 Task: Search one way flight ticket for 4 adults, 2 children, 2 infants in seat and 1 infant on lap in premium economy from San Jose: Norman Y. Mineta San Jose International Airport to Rockford: Chicago Rockford International Airport(was Northwest Chicagoland Regional Airport At Rockford) on 5-1-2023. Choice of flights is Westjet. Number of bags: 2 carry on bags. Outbound departure time preference is 4:00.
Action: Mouse moved to (262, 187)
Screenshot: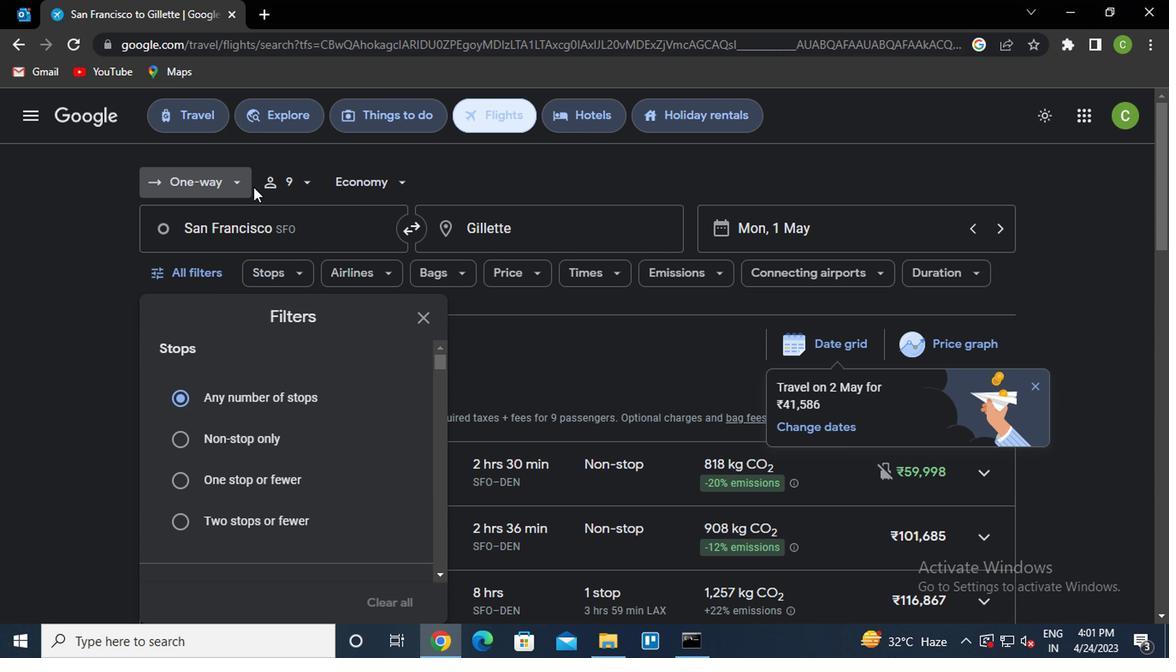 
Action: Mouse pressed left at (262, 187)
Screenshot: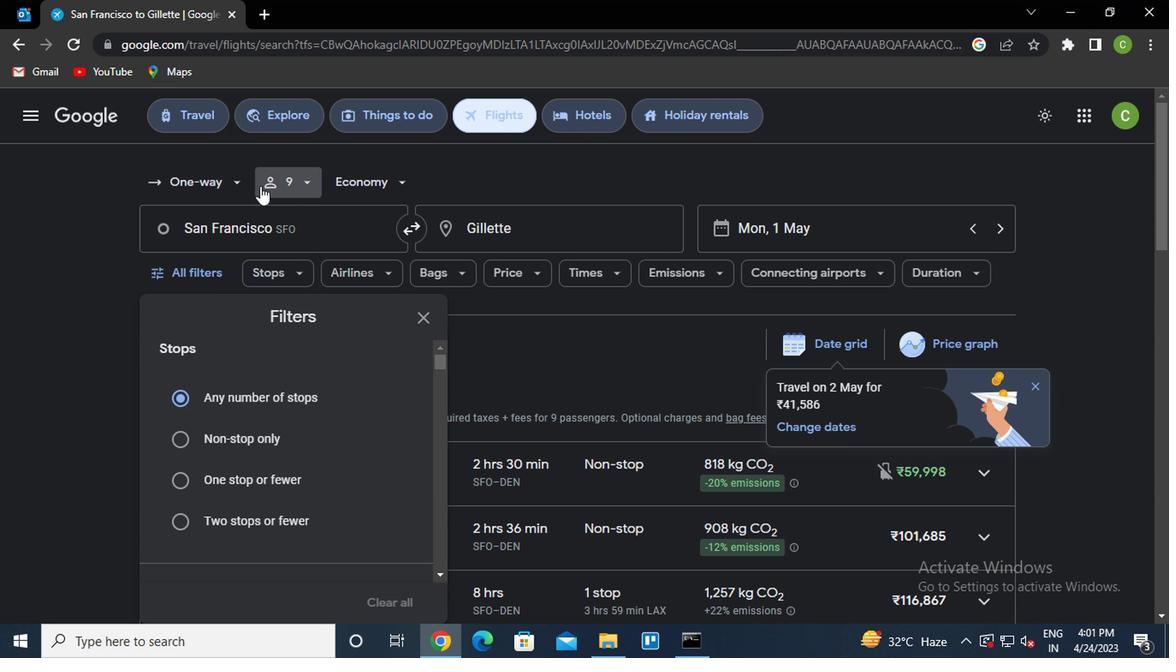 
Action: Mouse moved to (377, 230)
Screenshot: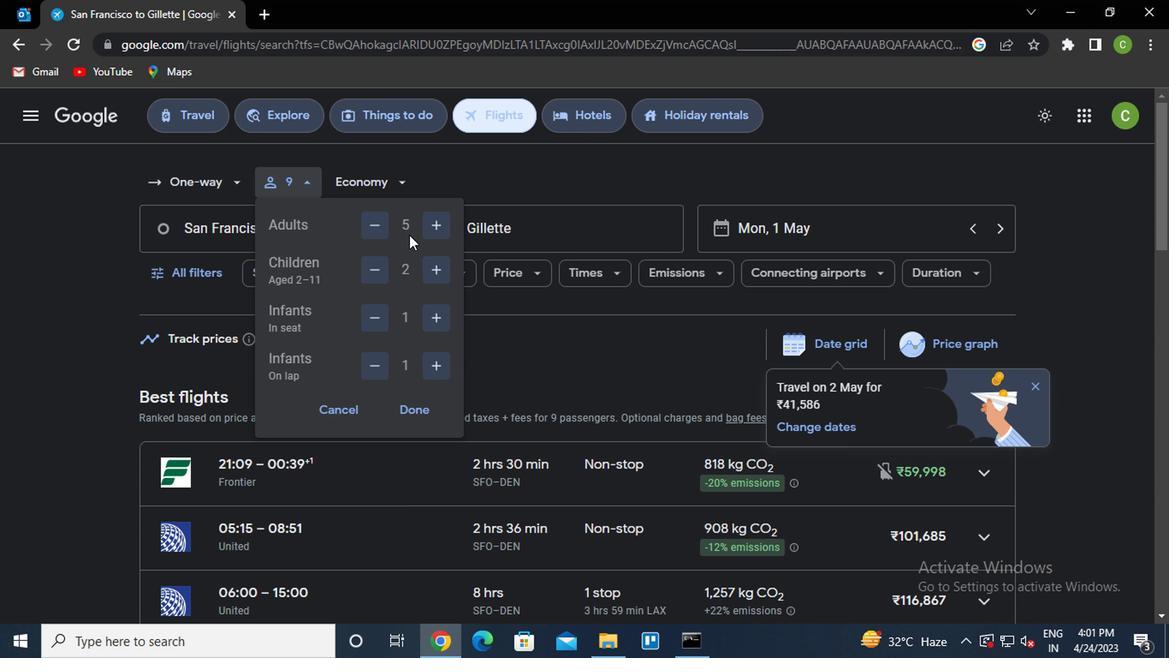 
Action: Mouse pressed left at (377, 230)
Screenshot: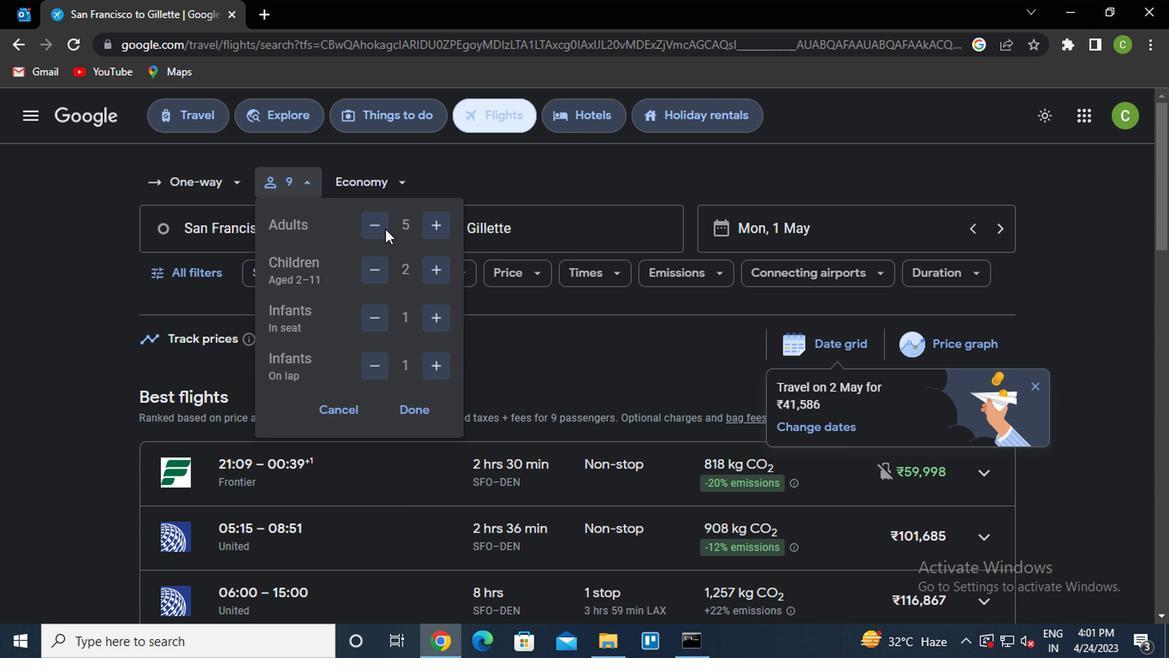 
Action: Mouse moved to (419, 315)
Screenshot: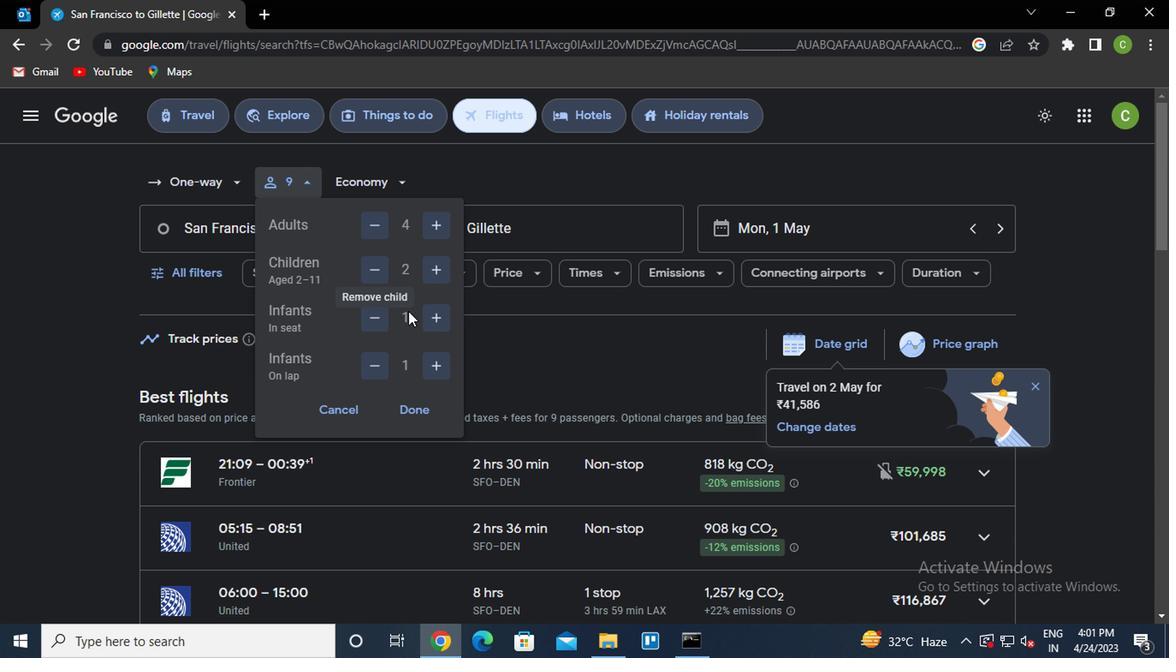
Action: Mouse pressed left at (419, 315)
Screenshot: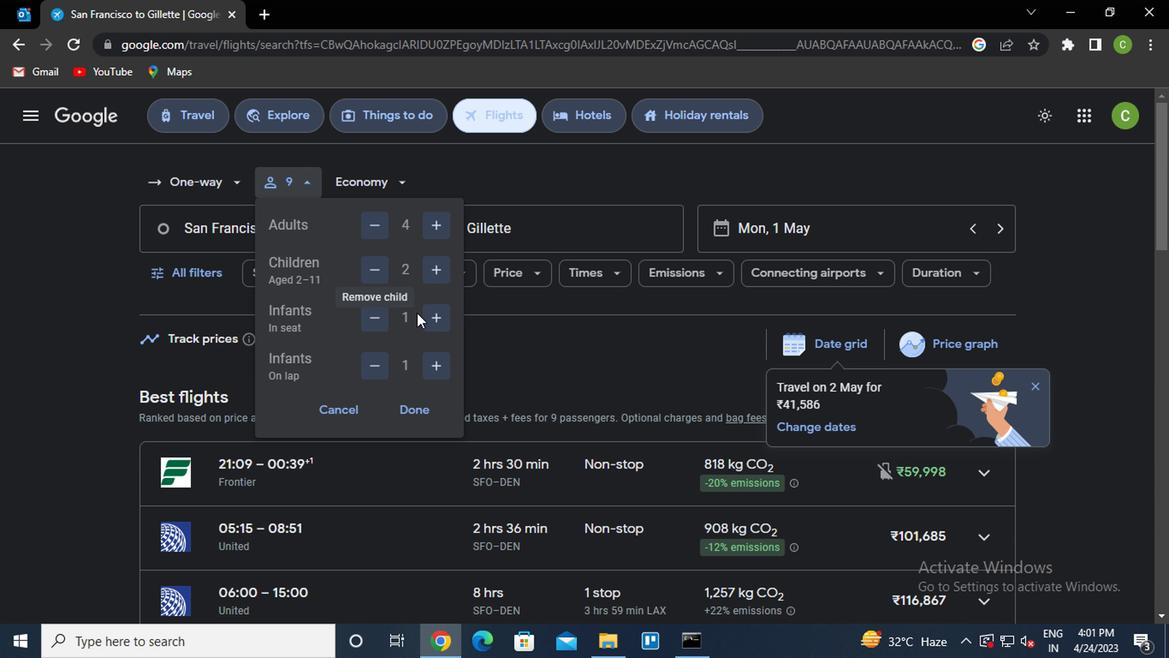 
Action: Mouse moved to (406, 414)
Screenshot: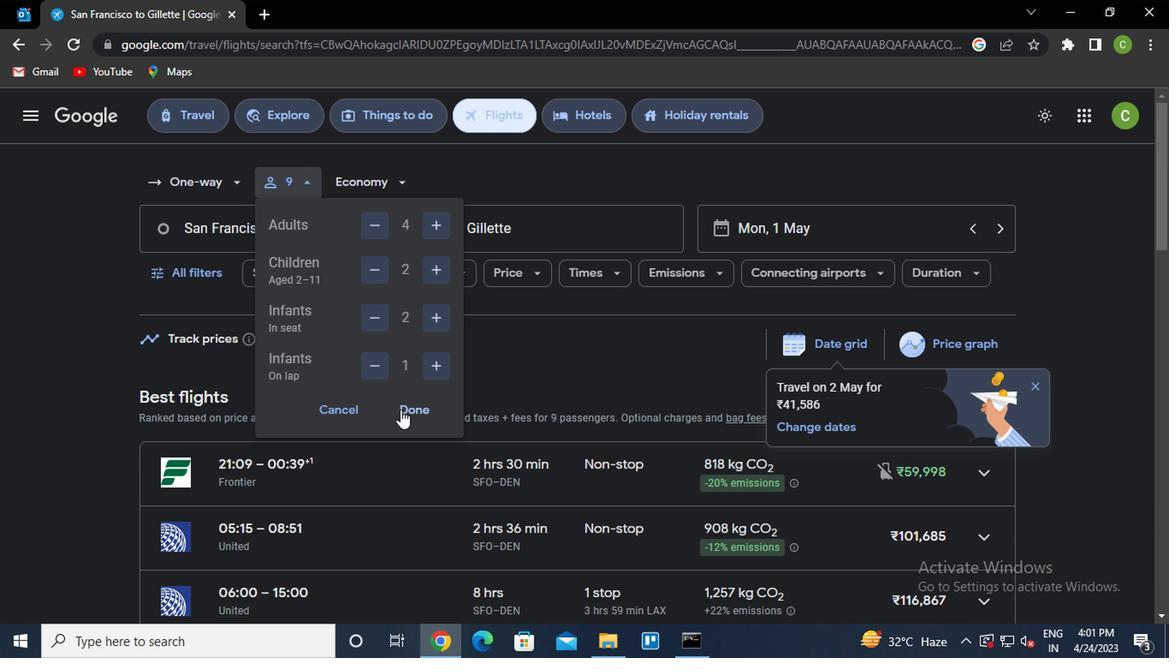 
Action: Mouse pressed left at (406, 414)
Screenshot: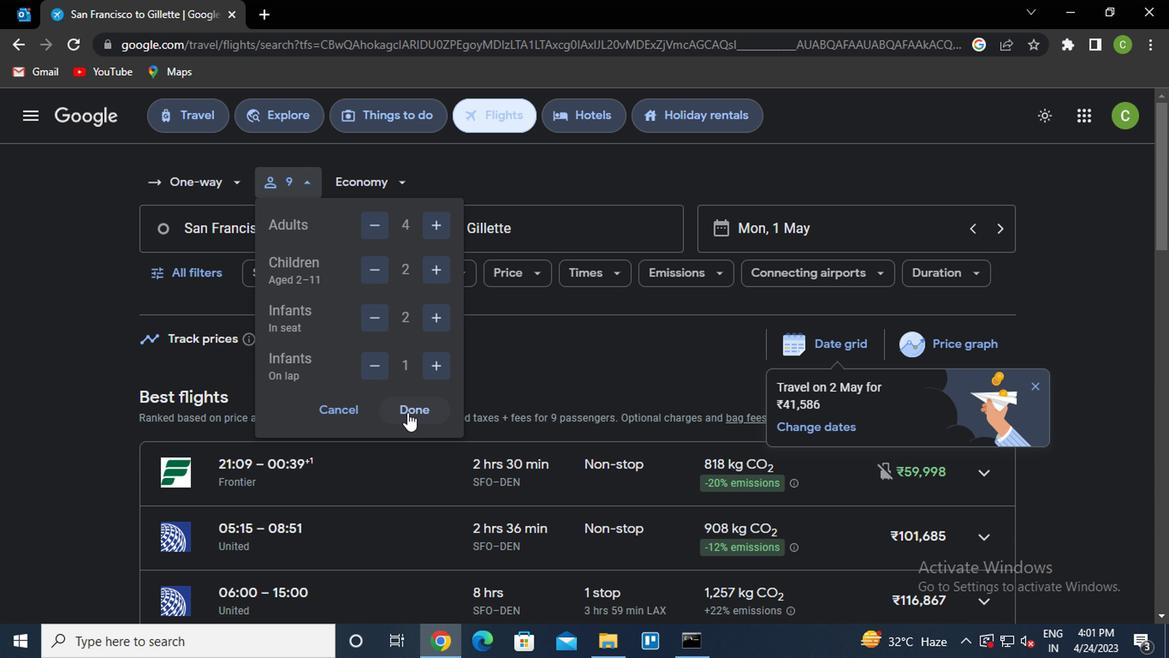 
Action: Mouse moved to (364, 174)
Screenshot: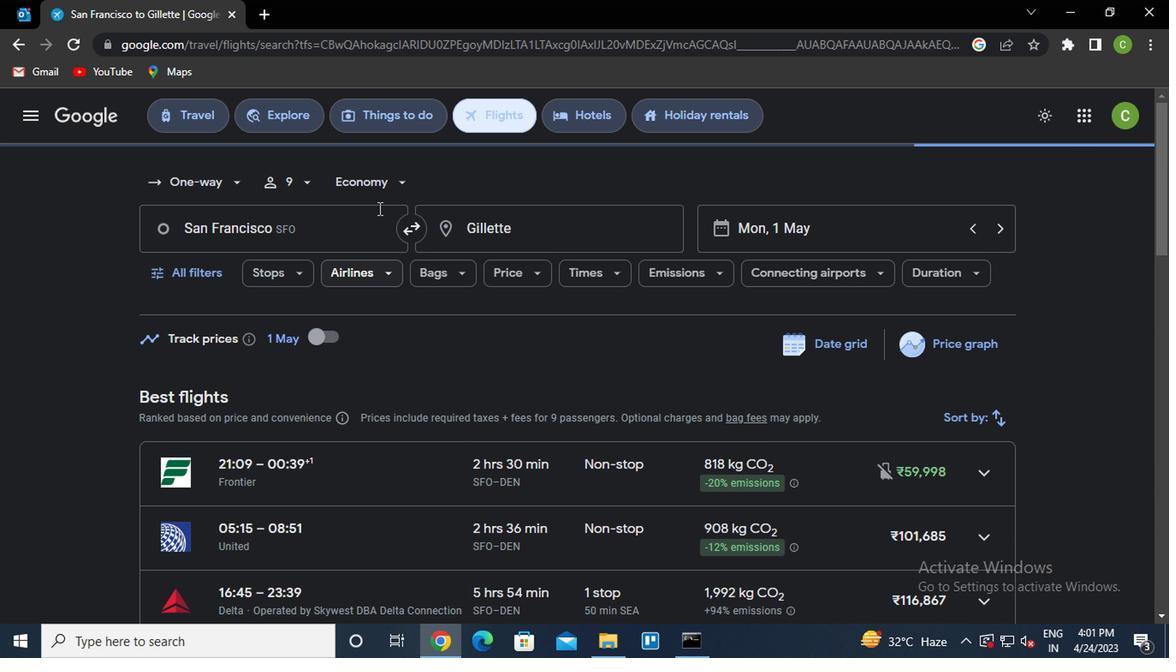 
Action: Mouse pressed left at (364, 174)
Screenshot: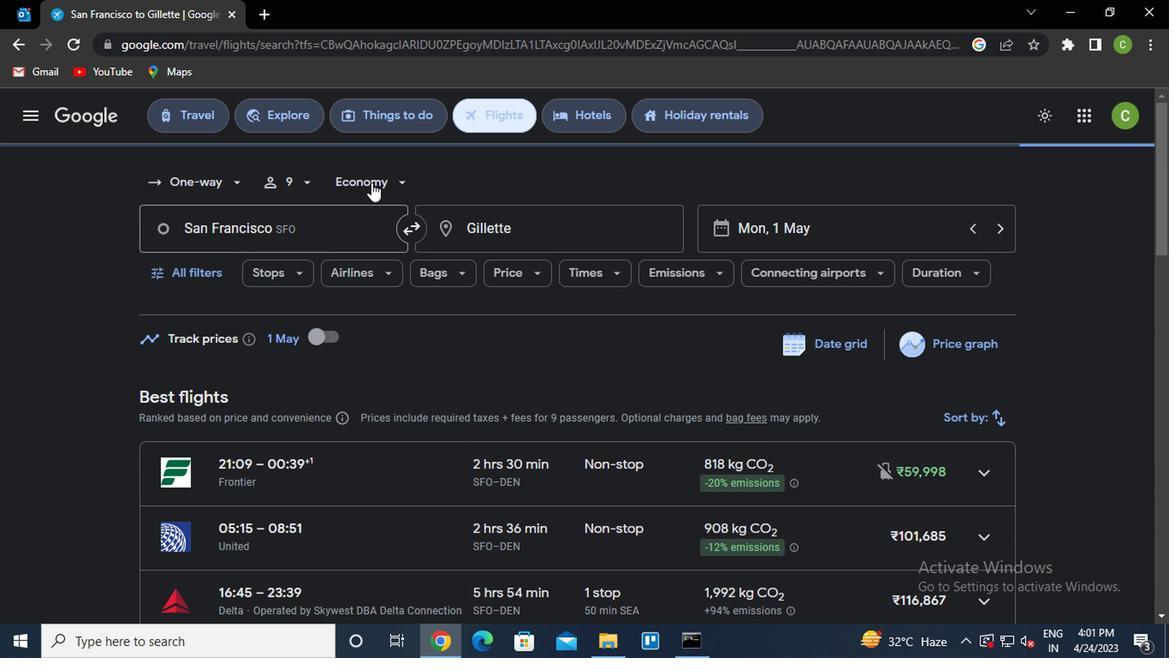 
Action: Mouse moved to (385, 250)
Screenshot: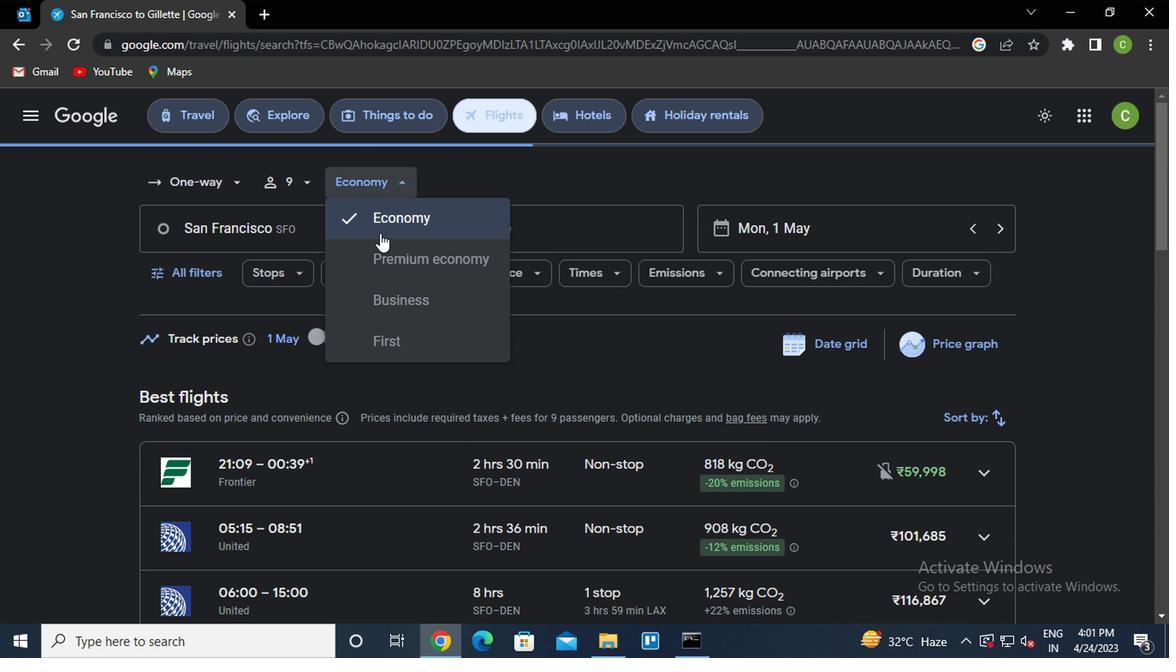 
Action: Mouse pressed left at (385, 250)
Screenshot: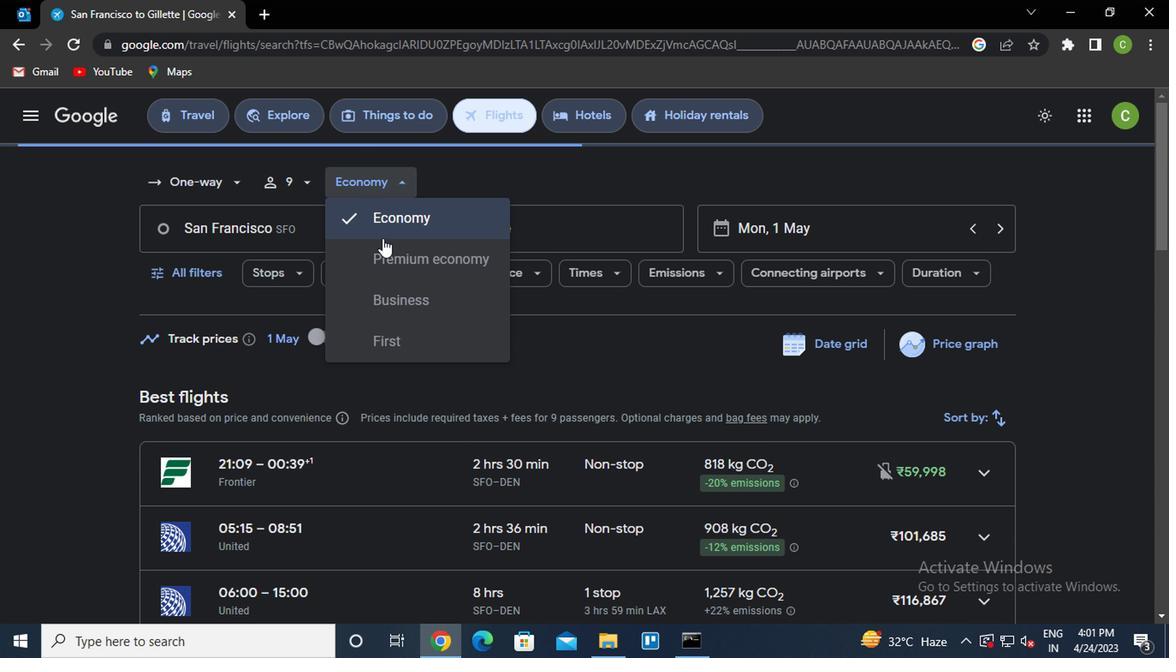 
Action: Mouse moved to (279, 233)
Screenshot: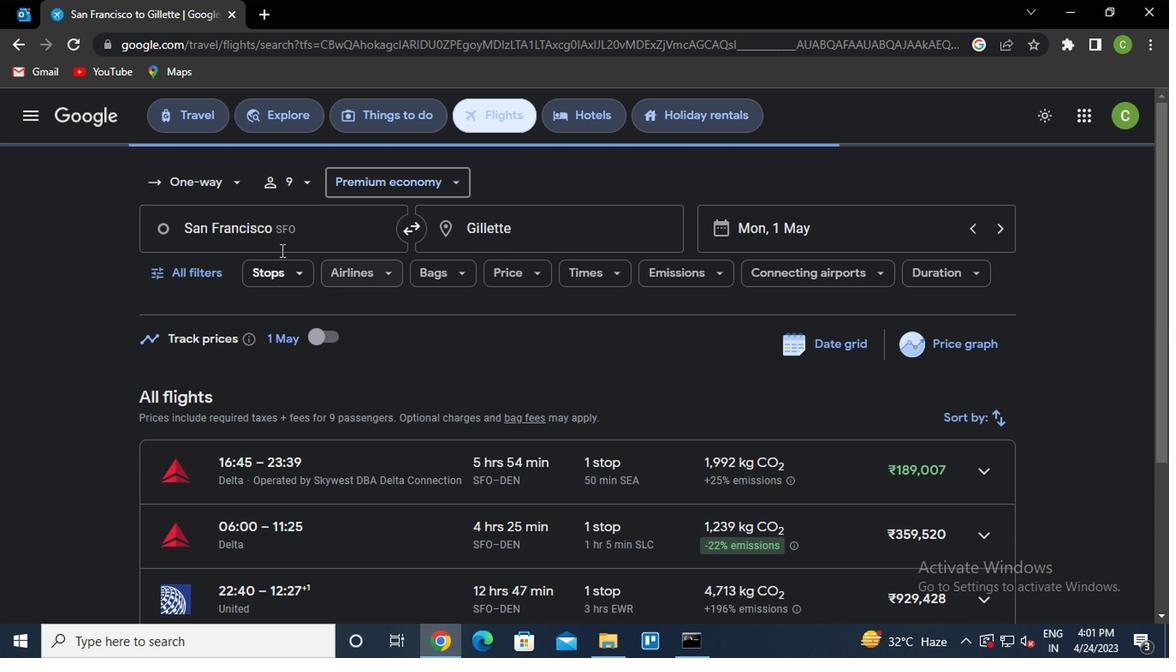 
Action: Mouse pressed left at (279, 233)
Screenshot: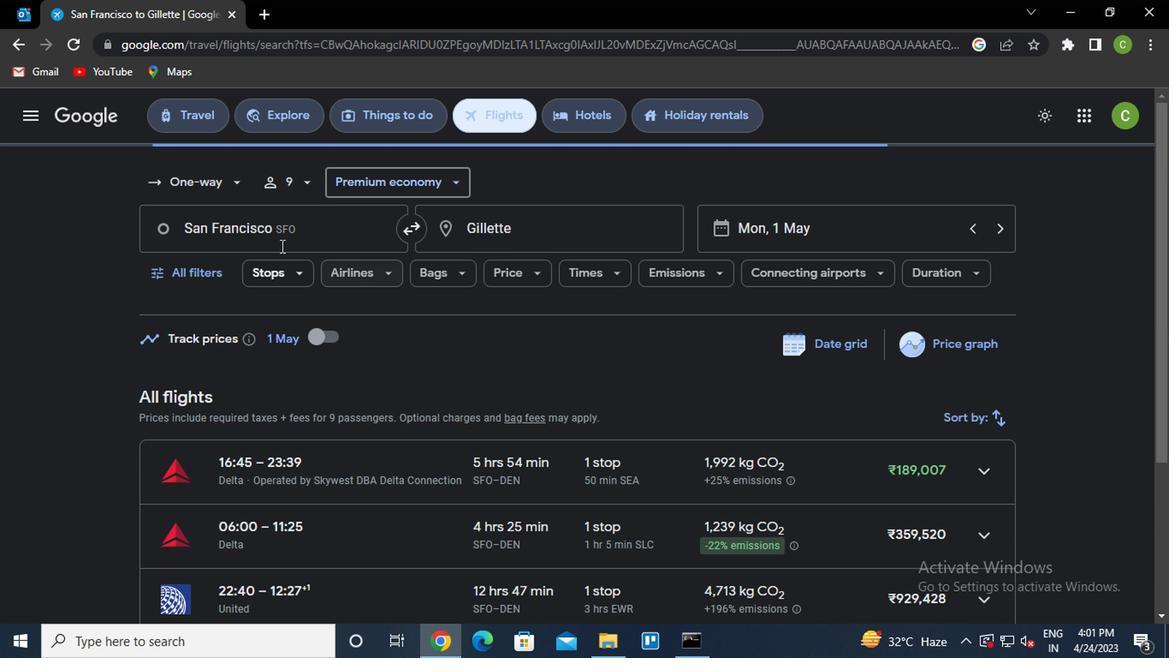 
Action: Key pressed s<Key.caps_lock>an<Key.space><Key.caps_lock>j<Key.caps_lock>ose
Screenshot: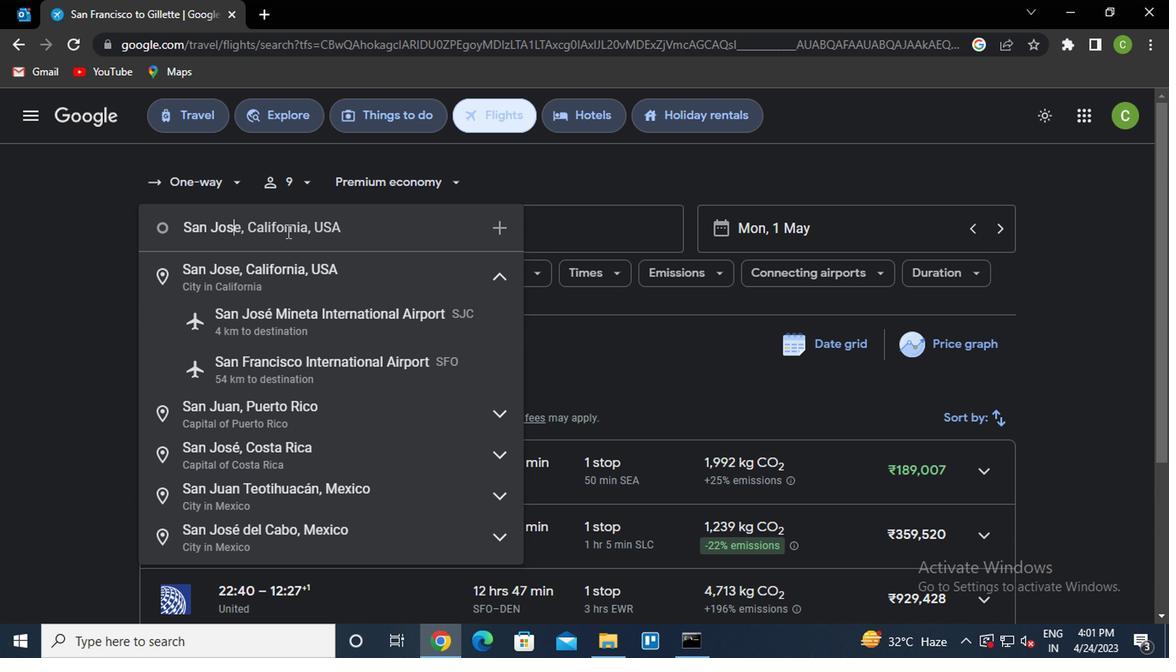 
Action: Mouse moved to (329, 286)
Screenshot: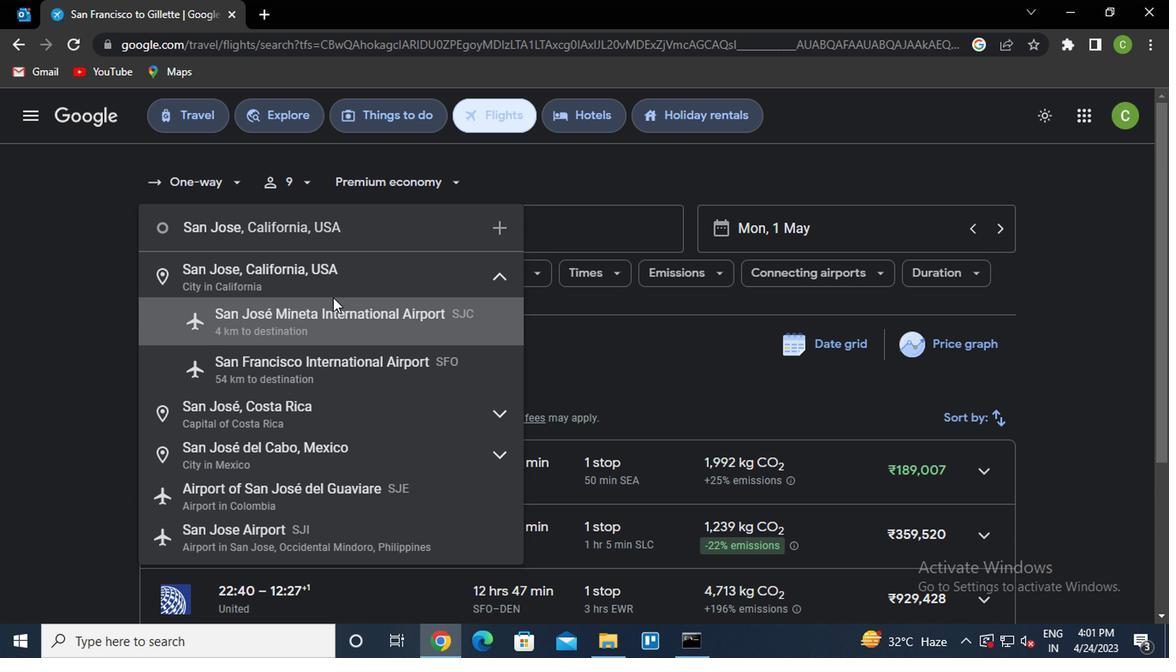 
Action: Mouse pressed left at (329, 286)
Screenshot: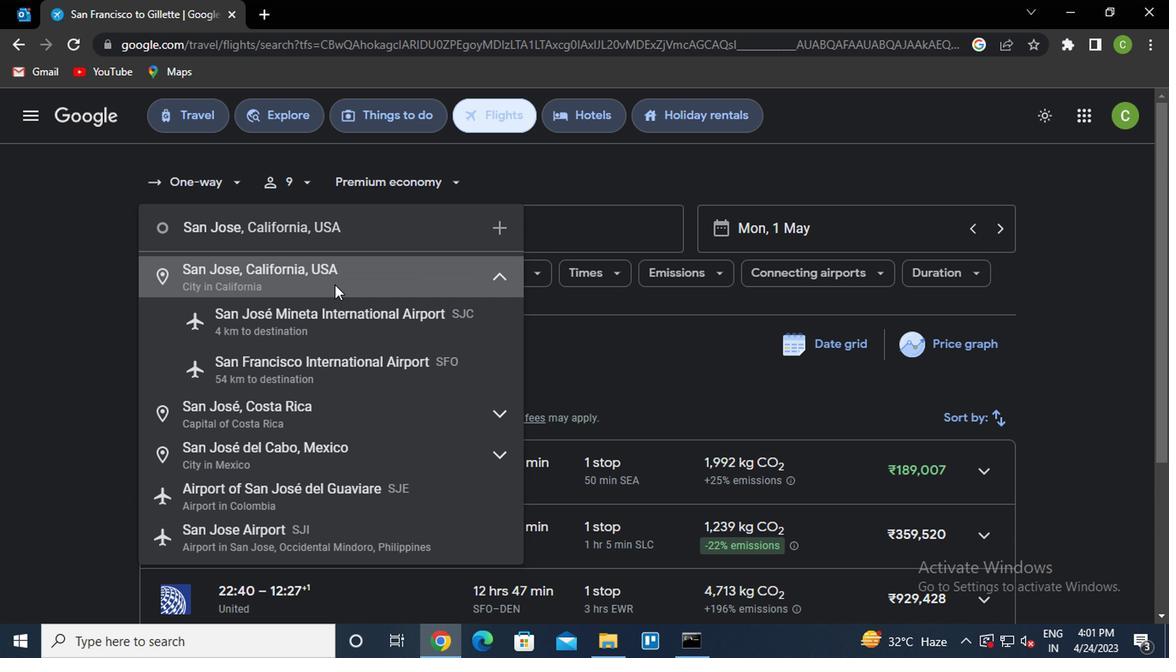 
Action: Mouse moved to (570, 233)
Screenshot: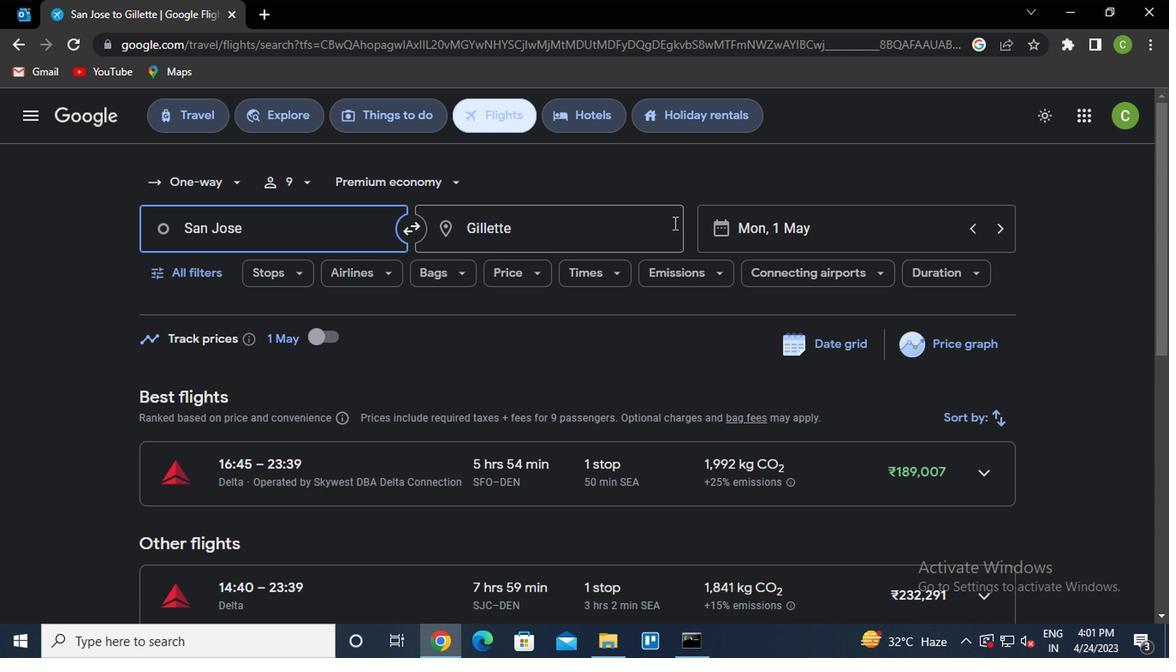 
Action: Mouse pressed left at (570, 233)
Screenshot: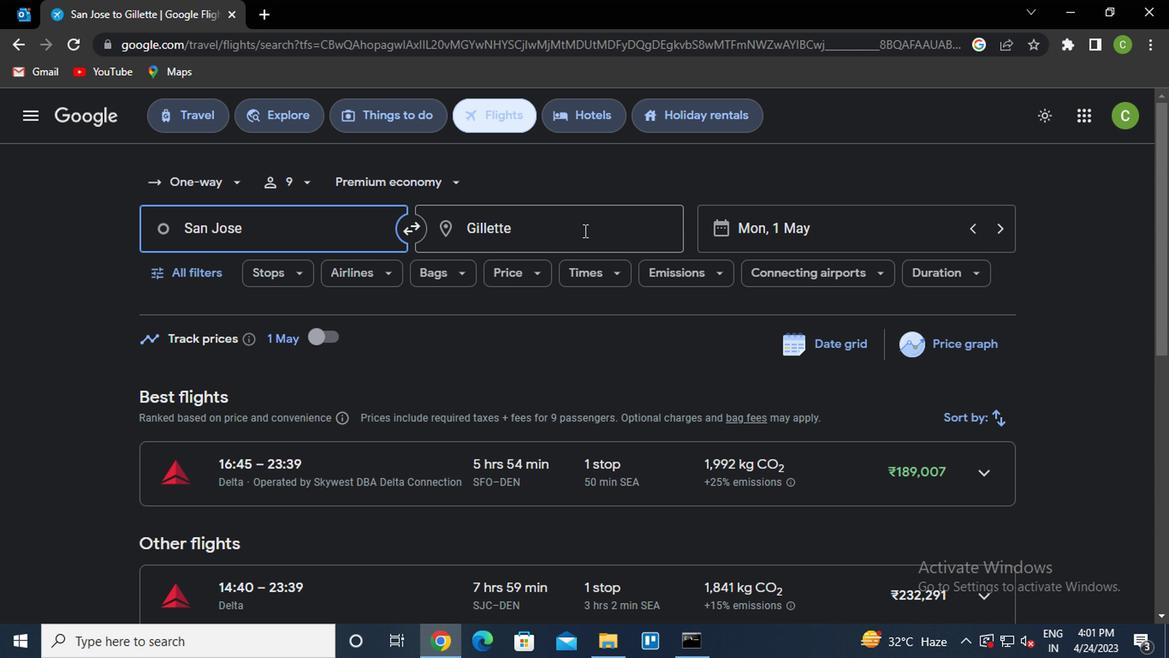 
Action: Key pressed <Key.caps_lock>r<Key.caps_lock>ockford
Screenshot: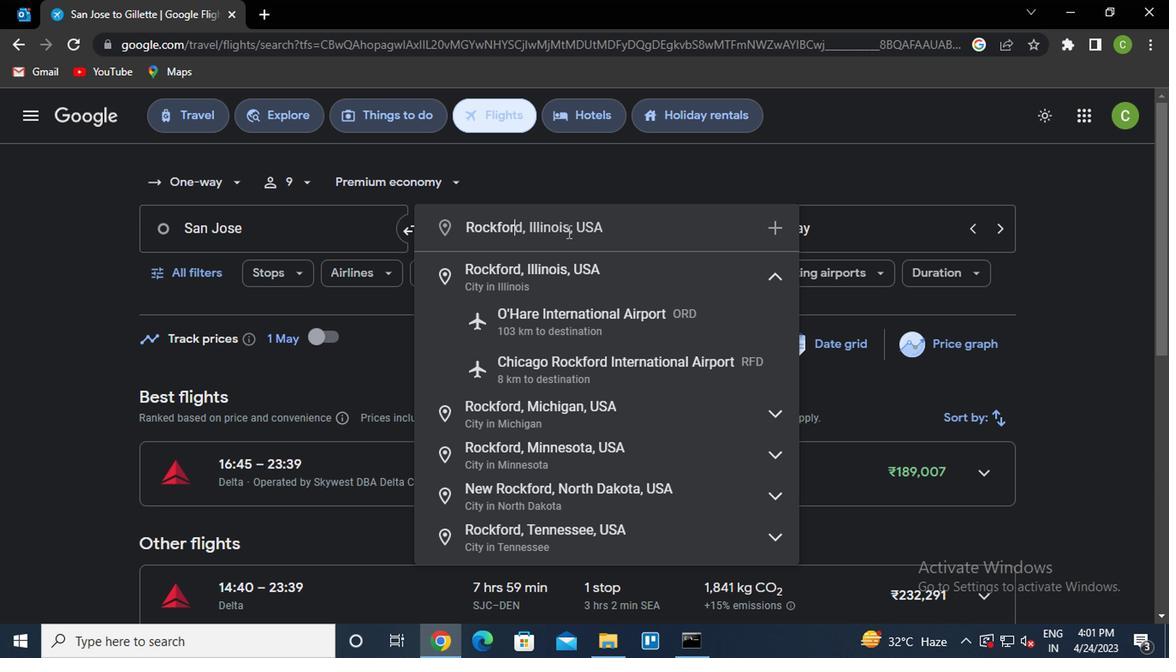 
Action: Mouse moved to (600, 326)
Screenshot: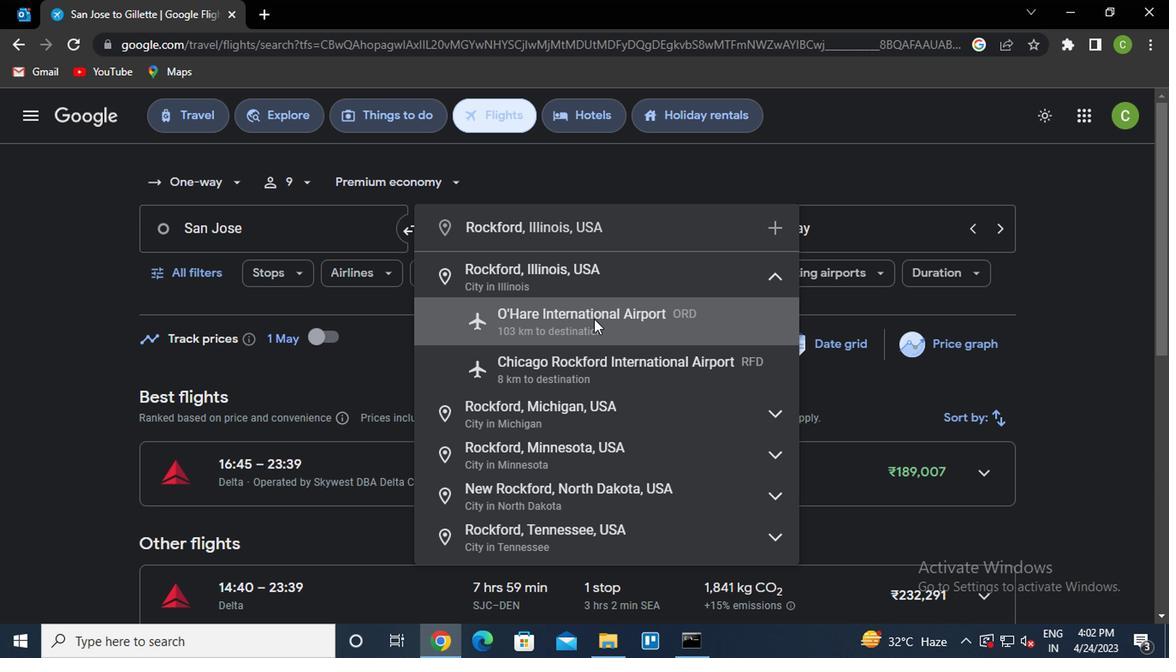 
Action: Mouse pressed left at (600, 326)
Screenshot: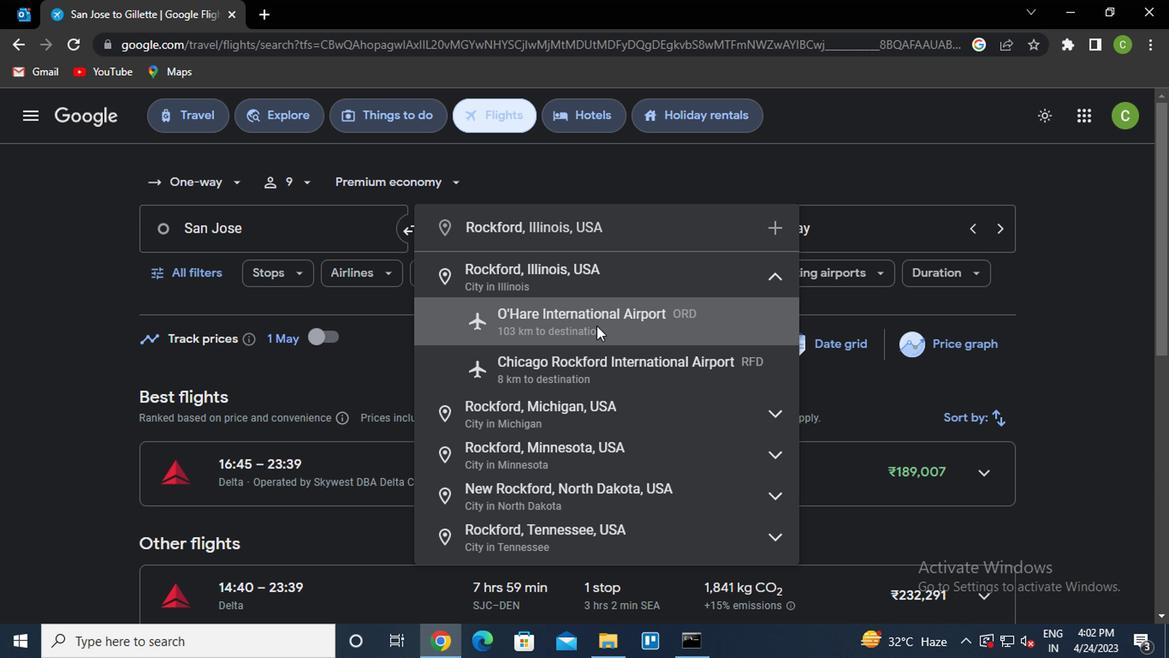 
Action: Mouse moved to (187, 276)
Screenshot: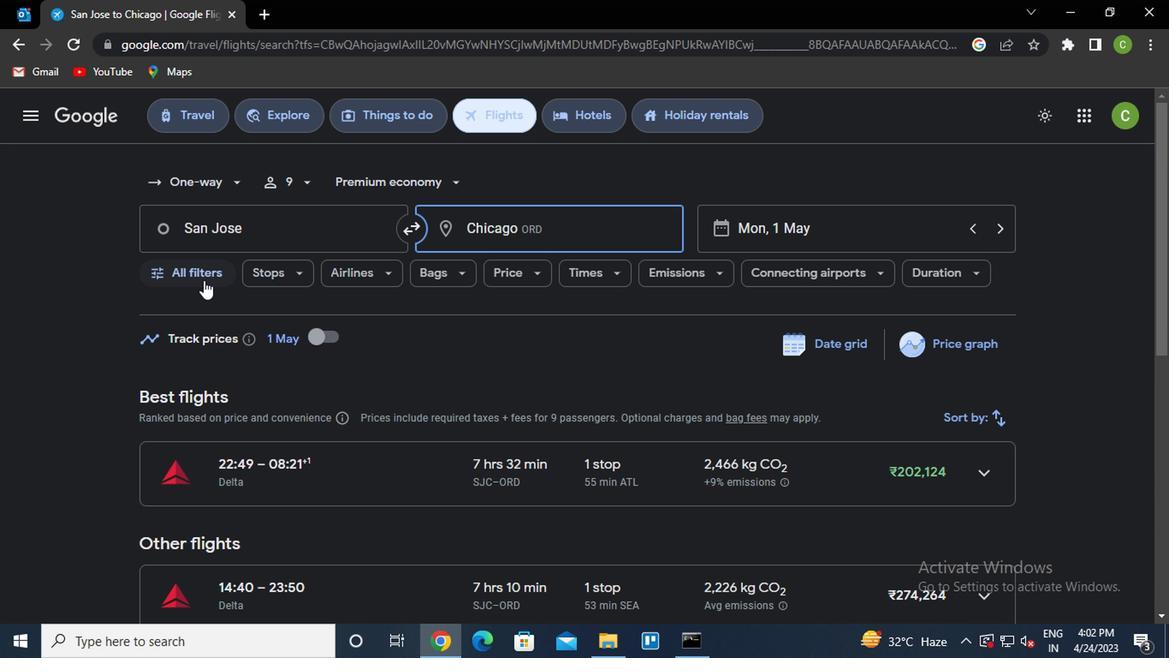 
Action: Mouse pressed left at (187, 276)
Screenshot: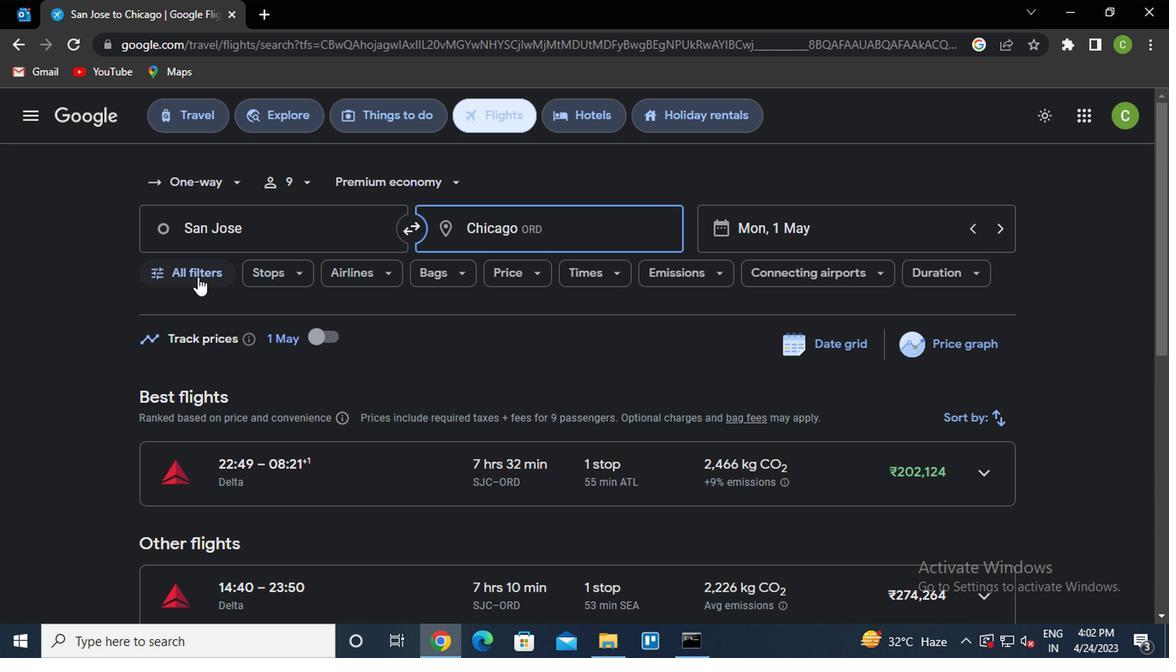 
Action: Mouse moved to (265, 435)
Screenshot: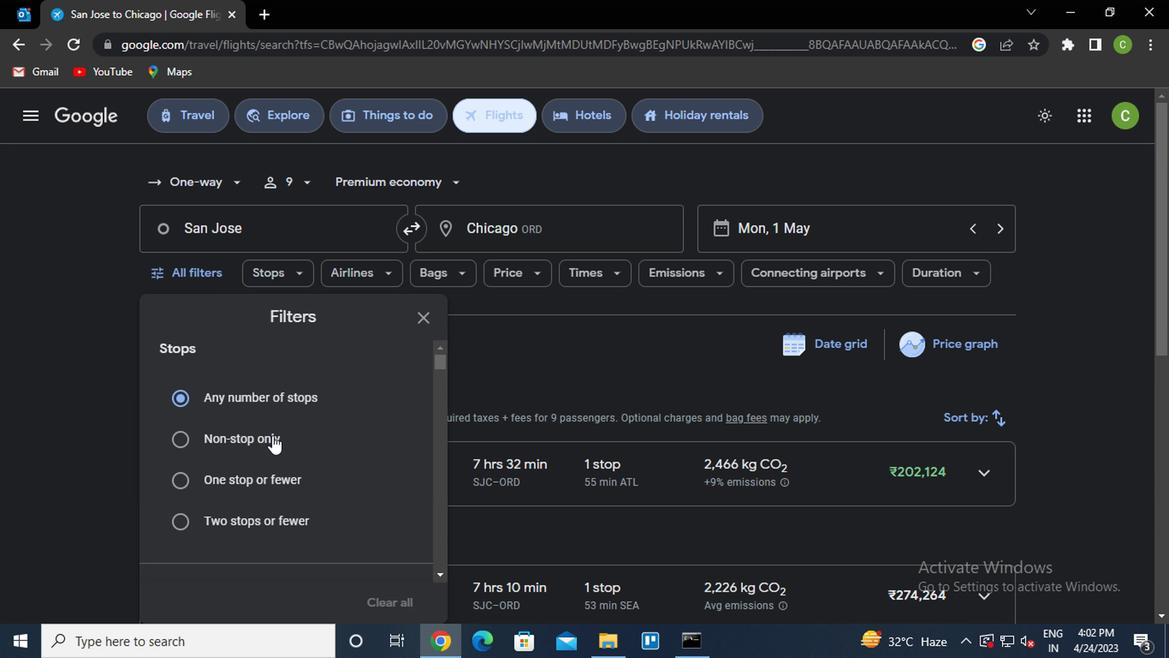 
Action: Mouse scrolled (265, 434) with delta (0, -1)
Screenshot: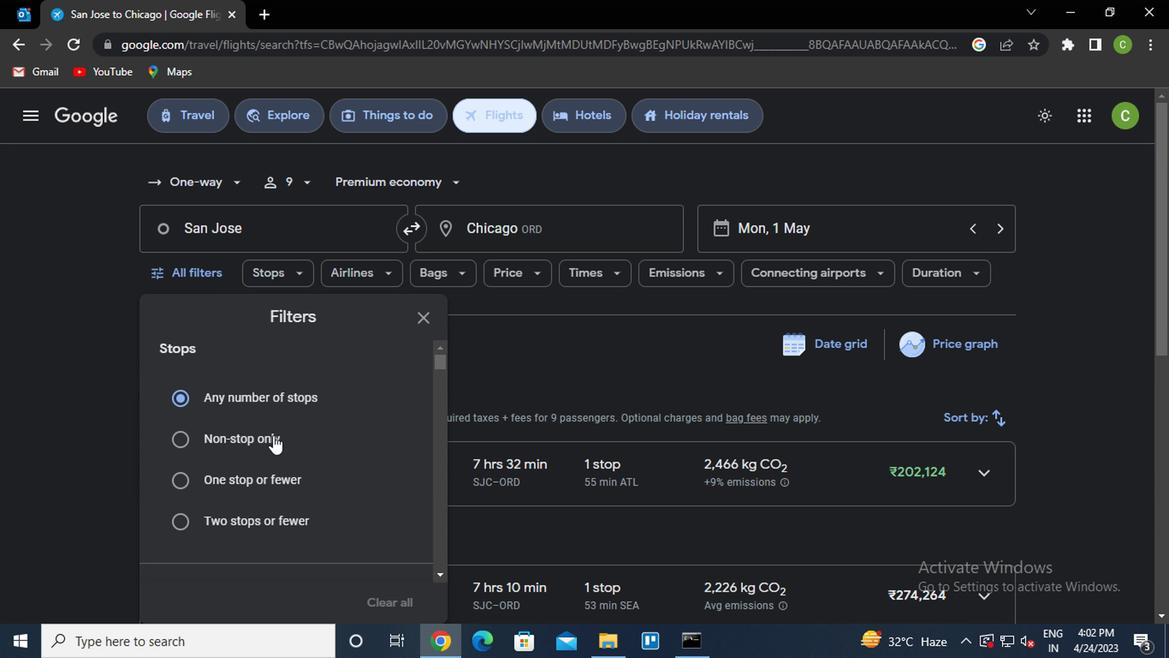 
Action: Mouse scrolled (265, 434) with delta (0, -1)
Screenshot: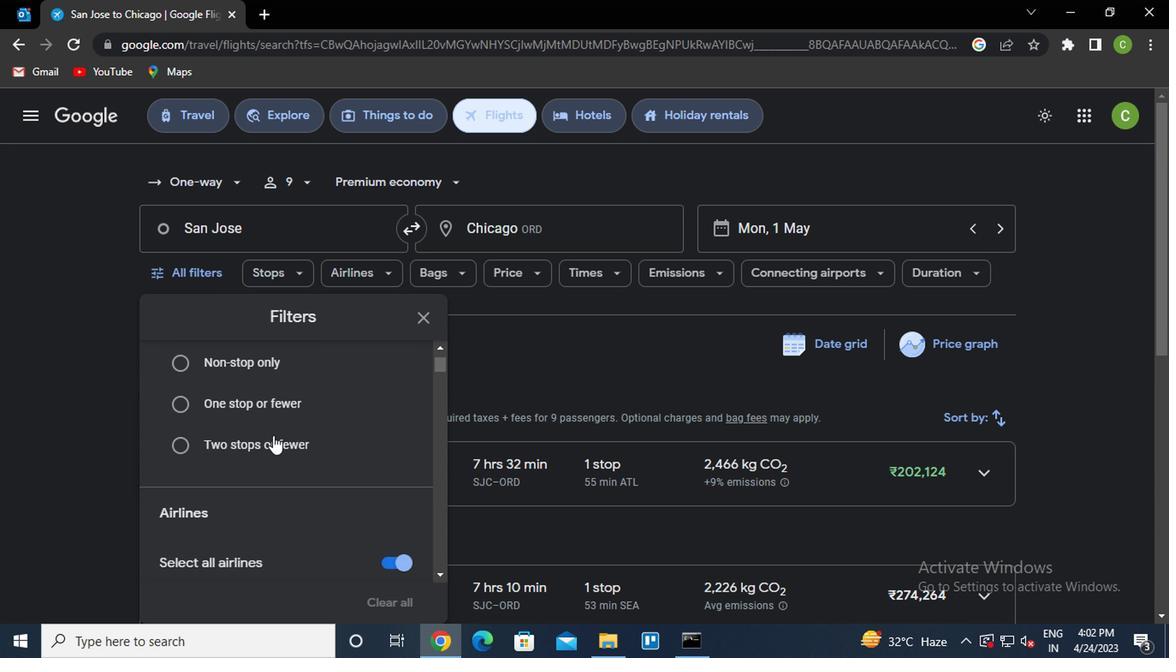 
Action: Mouse scrolled (265, 434) with delta (0, -1)
Screenshot: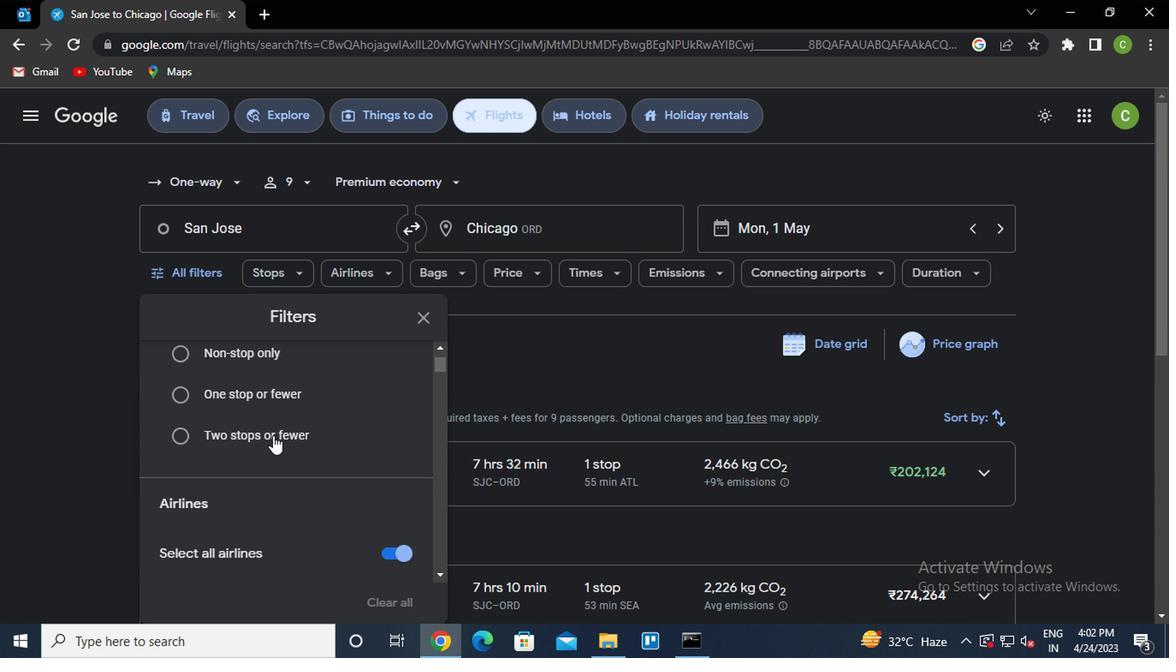 
Action: Mouse scrolled (265, 434) with delta (0, -1)
Screenshot: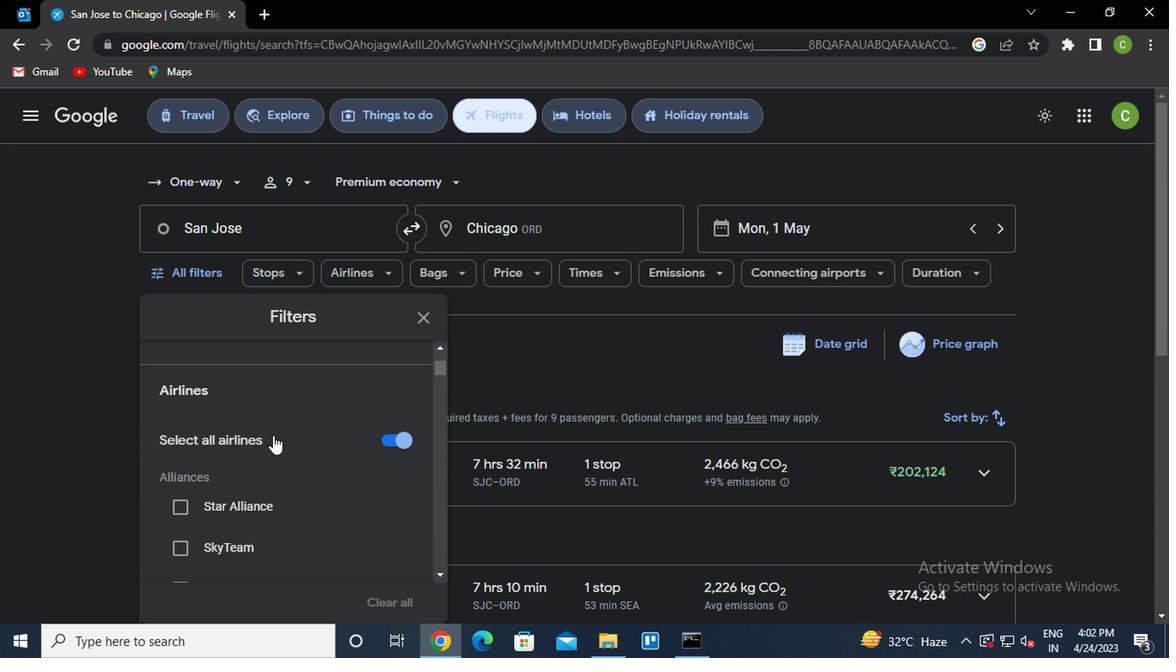 
Action: Mouse scrolled (265, 434) with delta (0, -1)
Screenshot: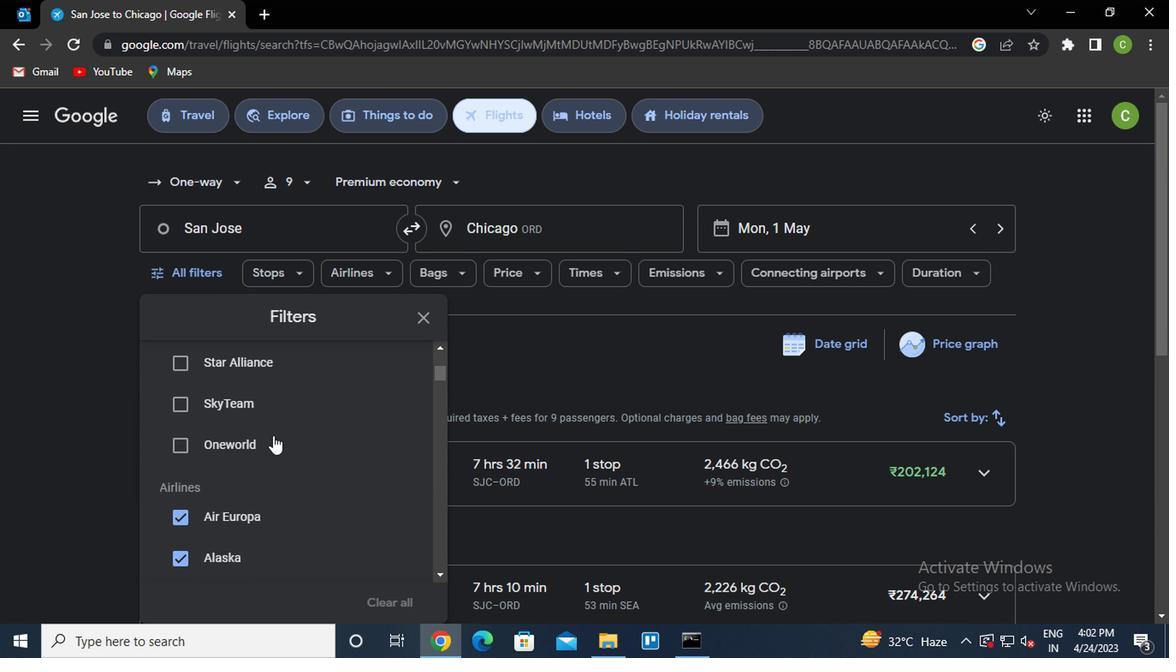 
Action: Mouse scrolled (265, 434) with delta (0, -1)
Screenshot: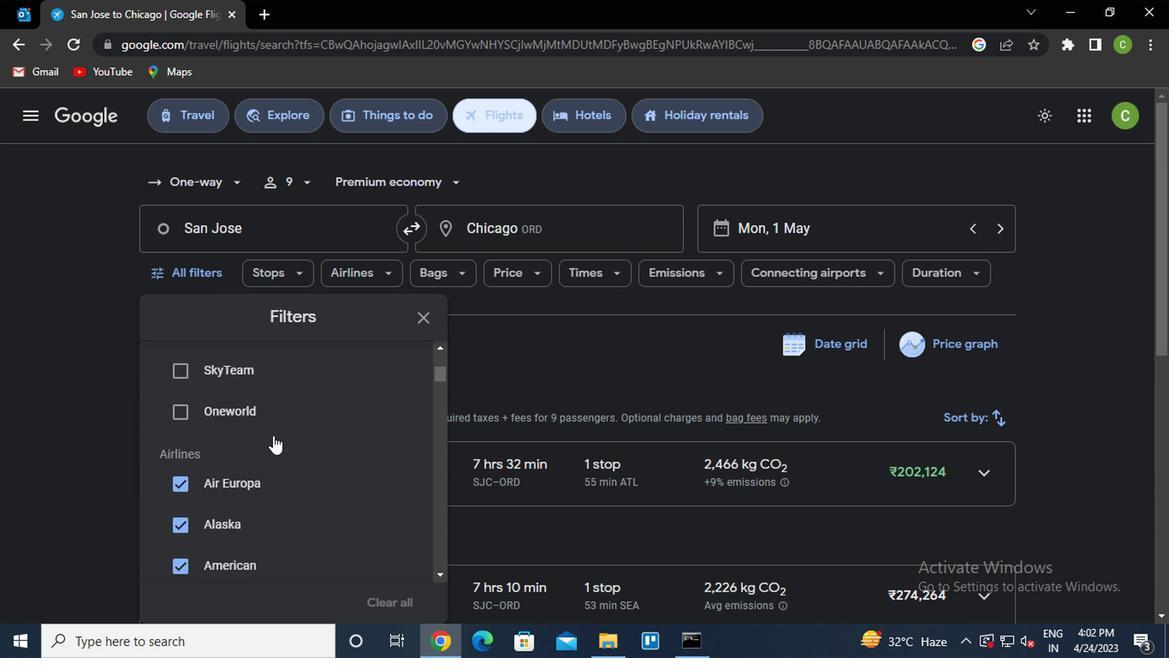 
Action: Mouse moved to (260, 450)
Screenshot: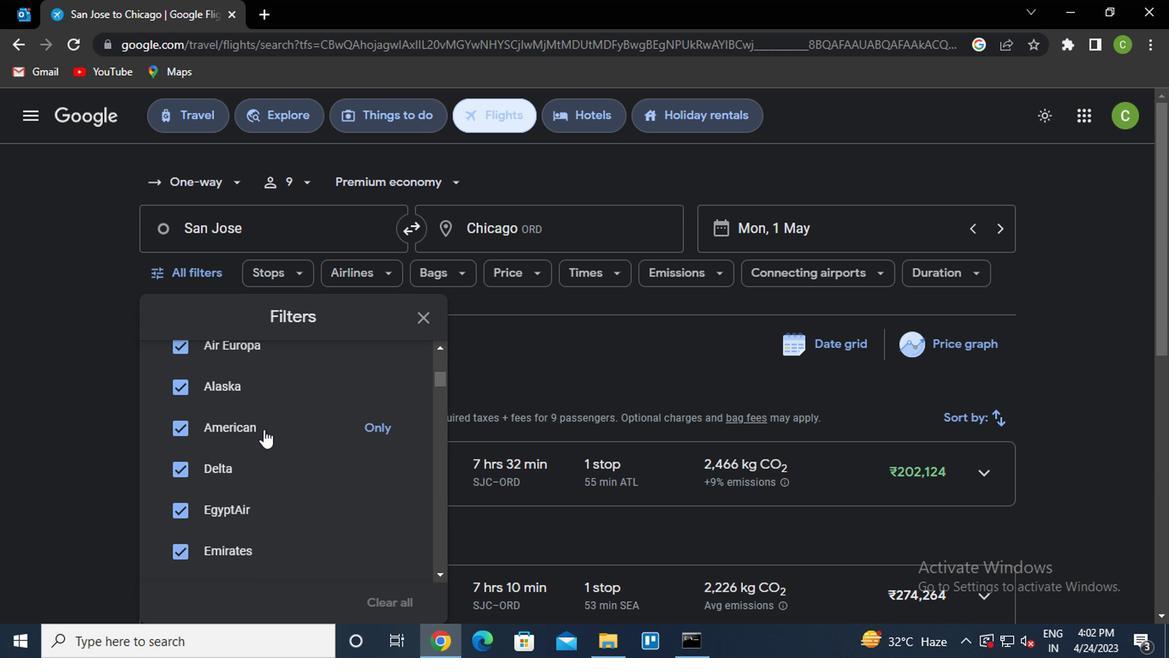 
Action: Mouse scrolled (260, 449) with delta (0, -1)
Screenshot: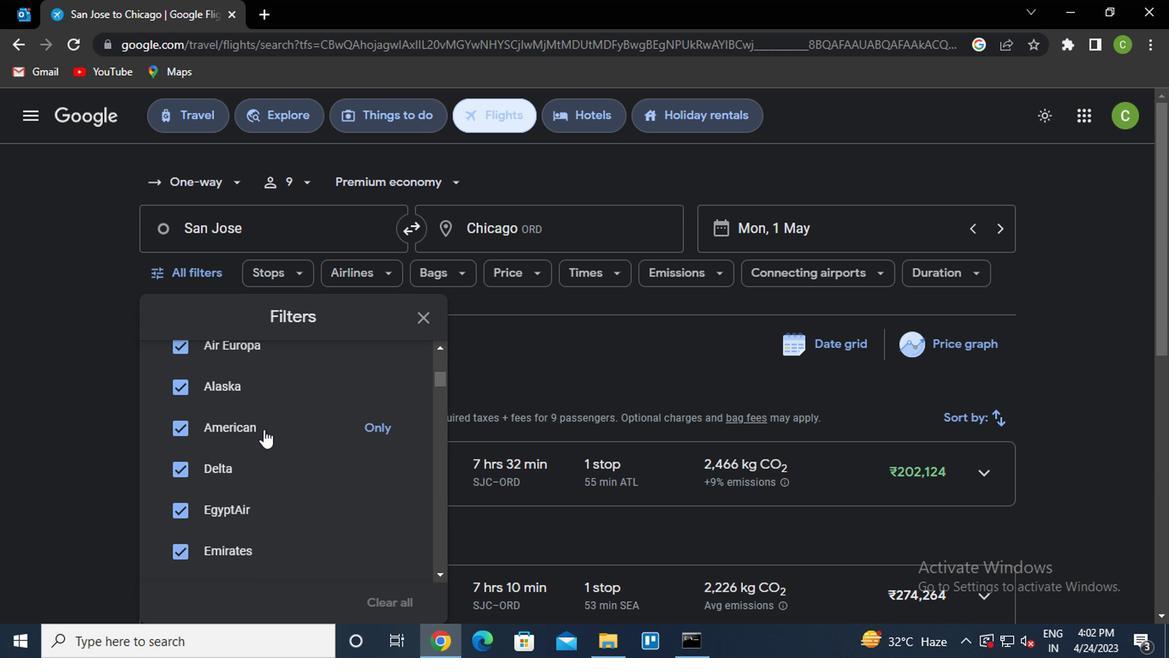 
Action: Mouse moved to (264, 461)
Screenshot: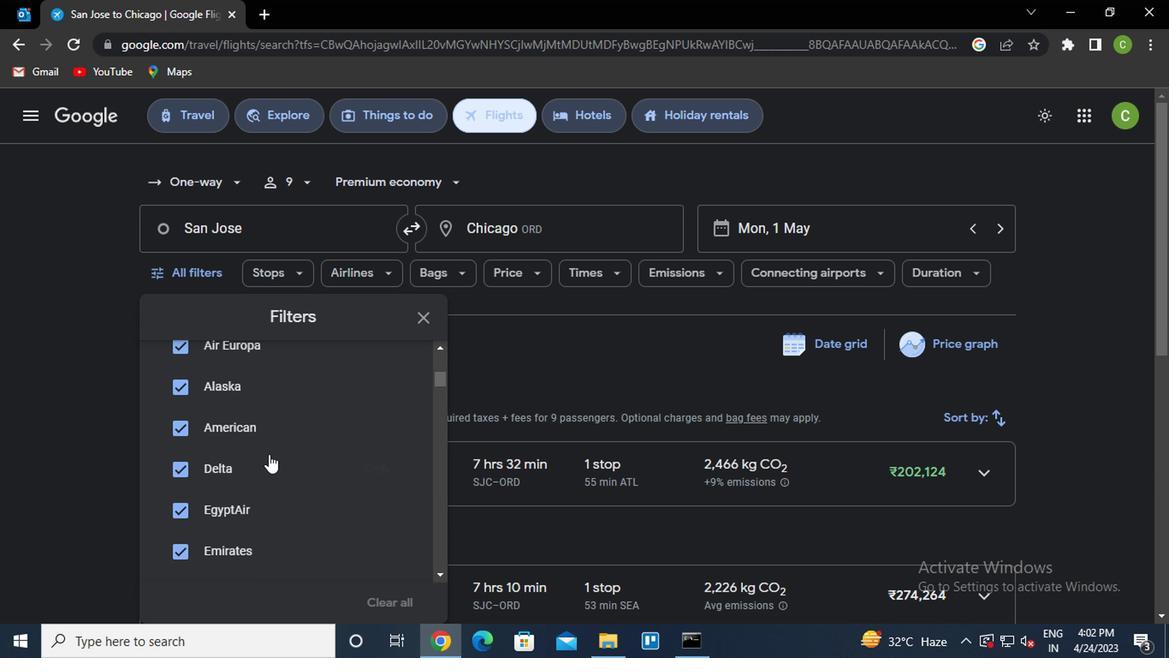 
Action: Mouse scrolled (264, 460) with delta (0, -1)
Screenshot: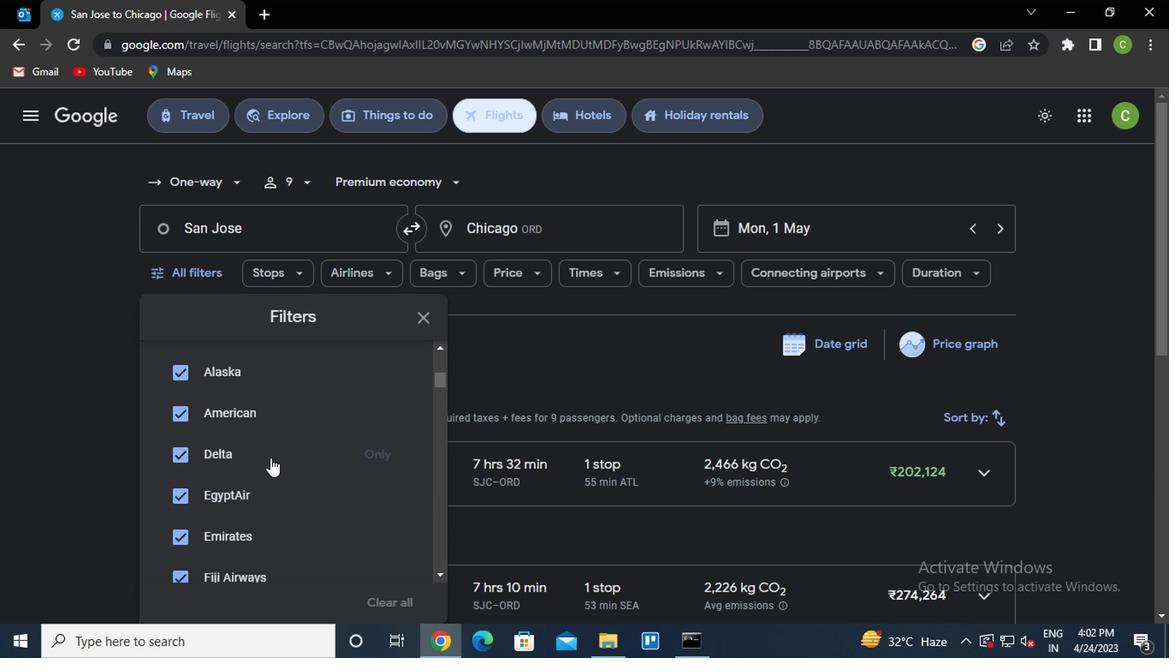 
Action: Mouse scrolled (264, 460) with delta (0, -1)
Screenshot: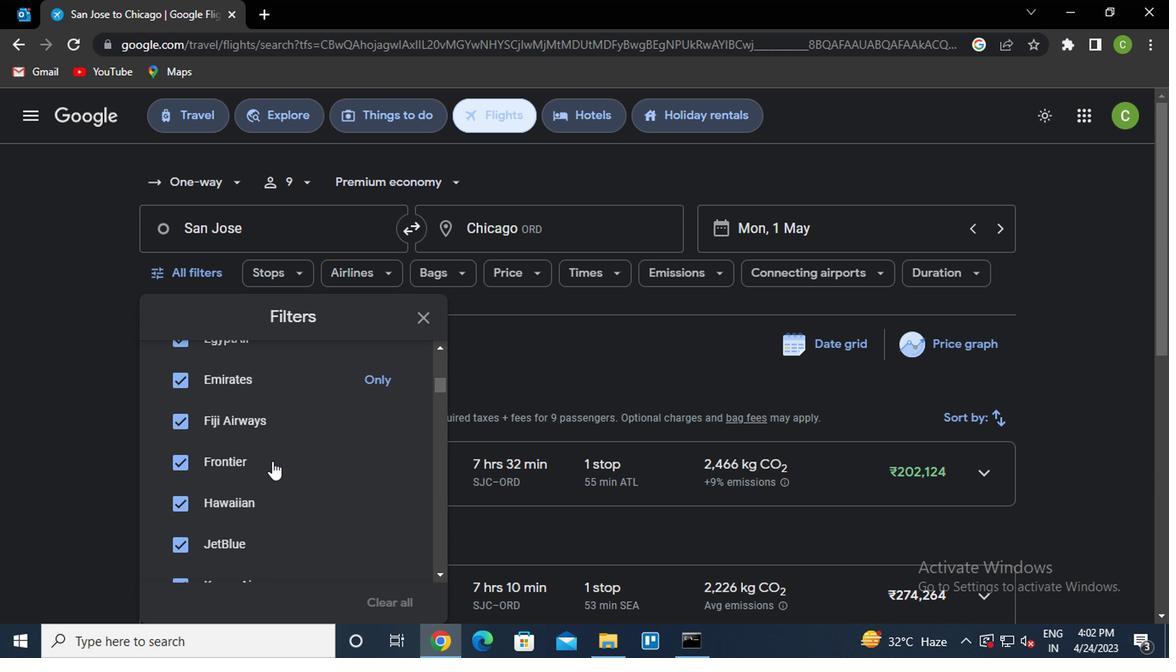 
Action: Mouse moved to (276, 475)
Screenshot: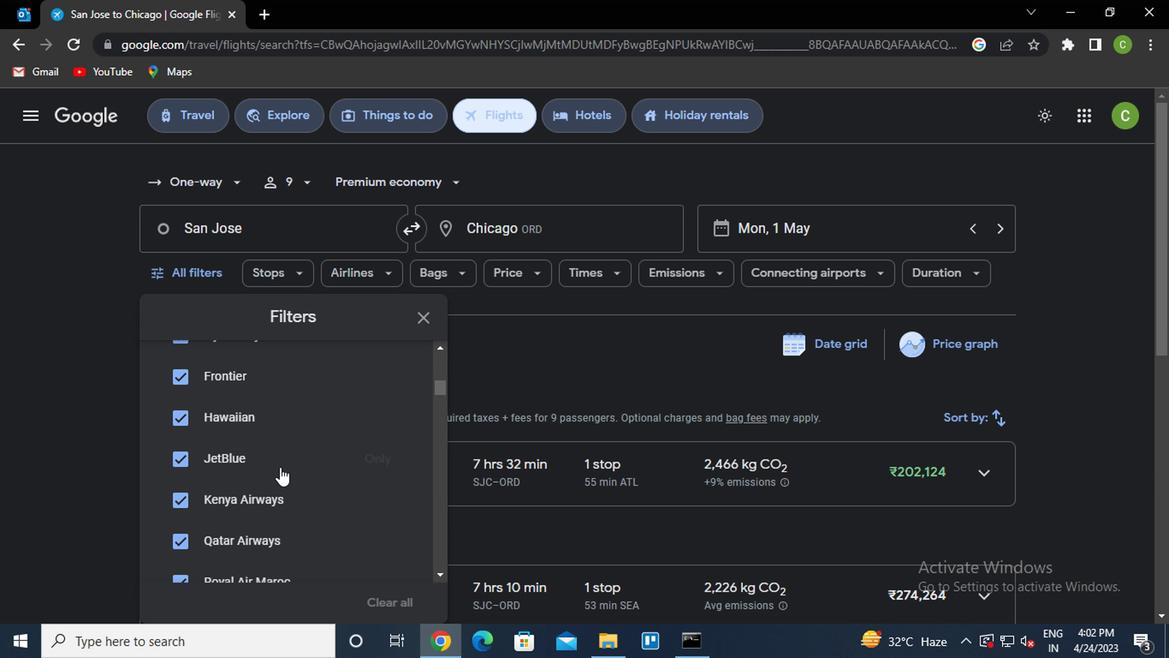 
Action: Mouse scrolled (276, 474) with delta (0, 0)
Screenshot: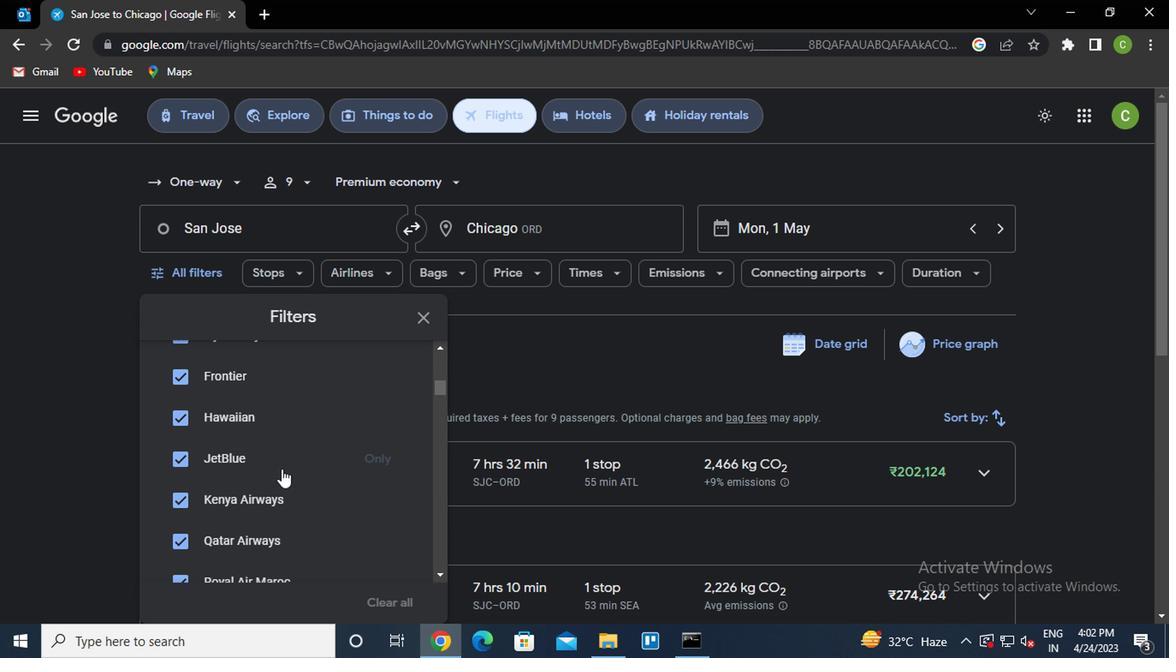 
Action: Mouse scrolled (276, 474) with delta (0, 0)
Screenshot: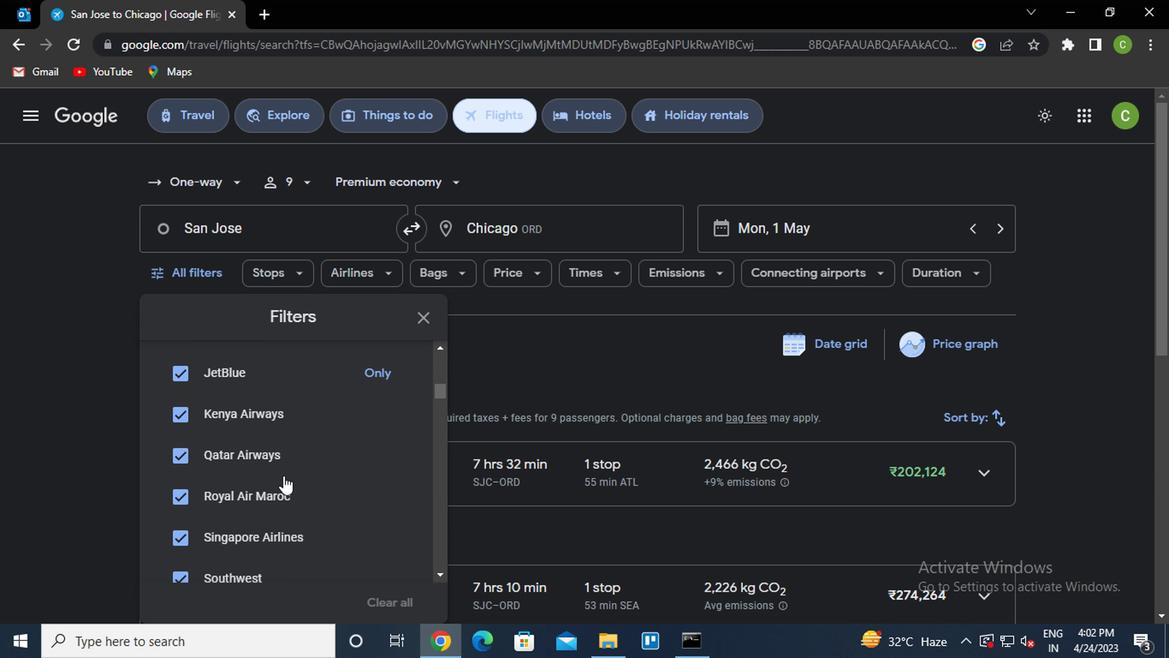 
Action: Mouse scrolled (276, 474) with delta (0, 0)
Screenshot: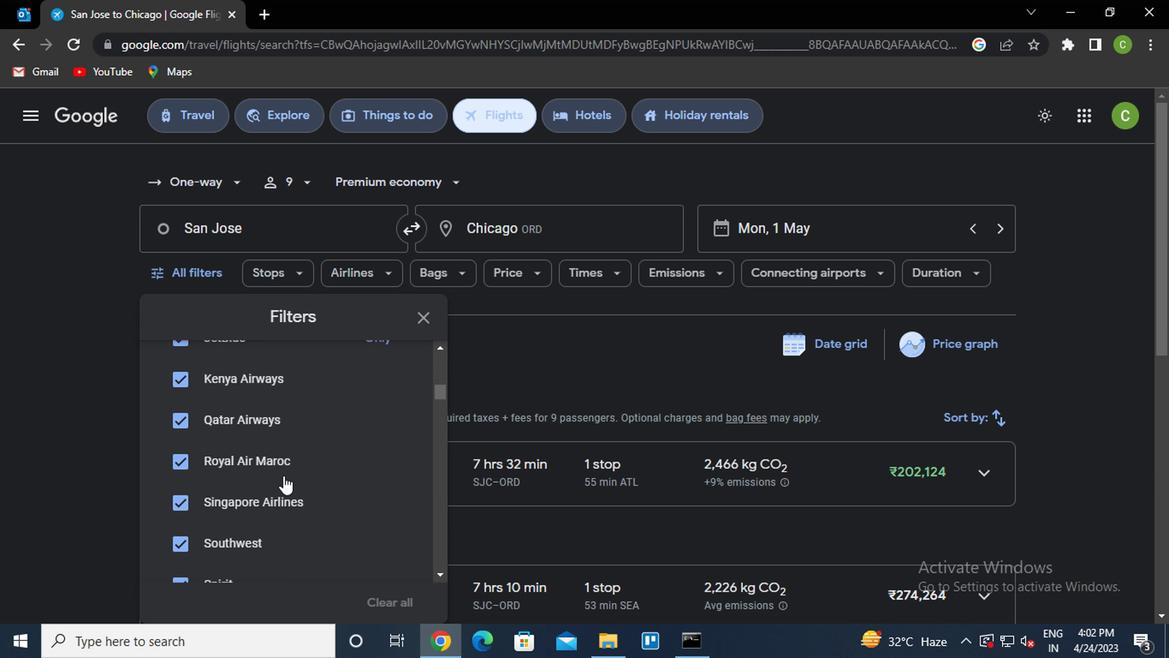
Action: Mouse scrolled (276, 474) with delta (0, 0)
Screenshot: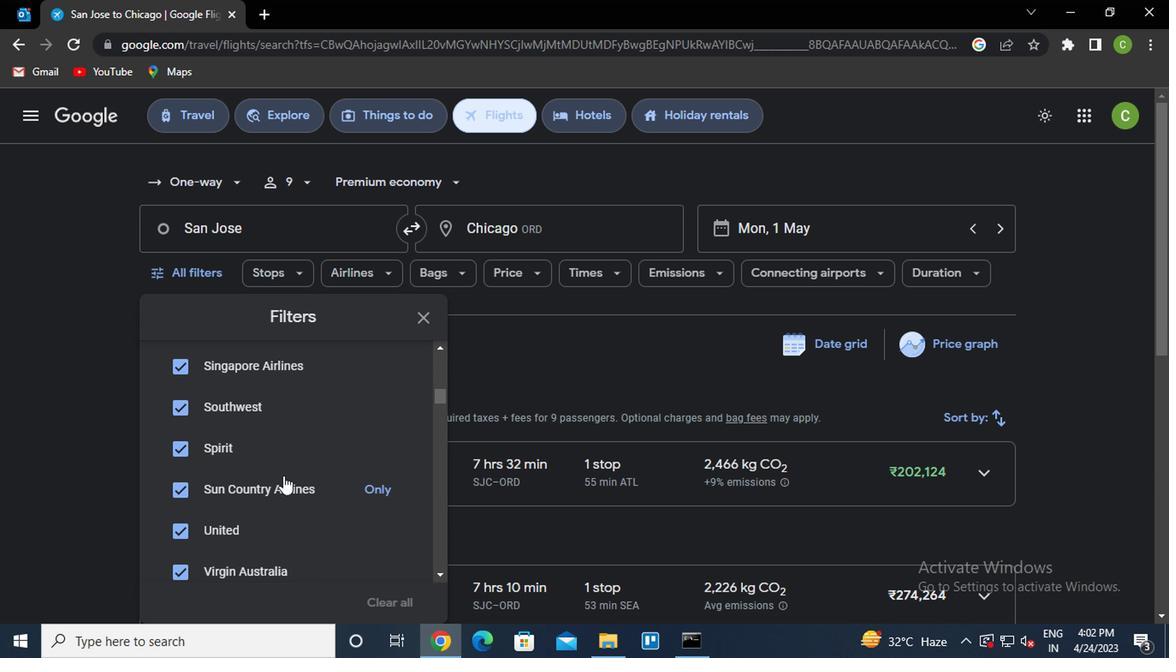 
Action: Mouse scrolled (276, 474) with delta (0, 0)
Screenshot: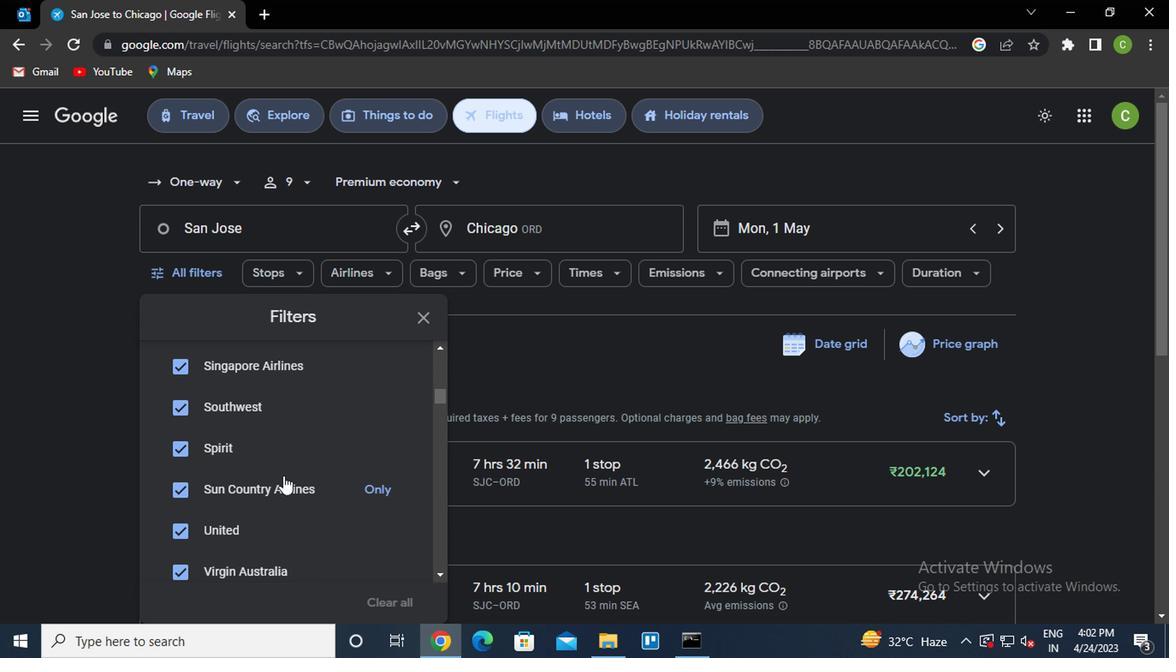 
Action: Mouse moved to (367, 440)
Screenshot: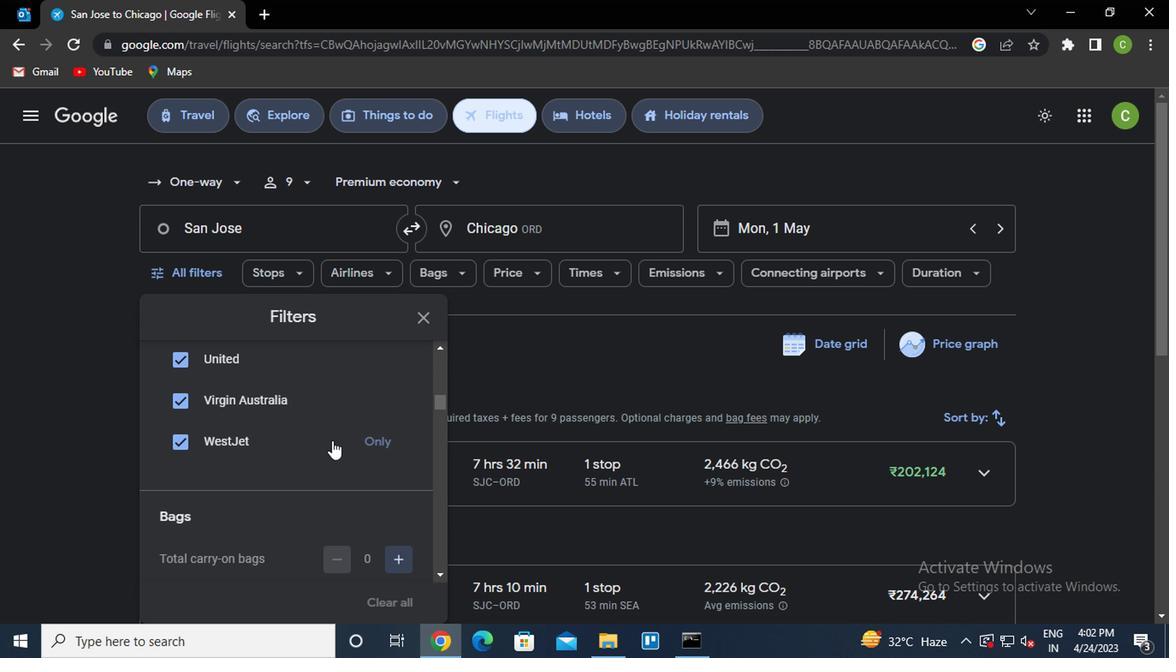 
Action: Mouse pressed left at (367, 440)
Screenshot: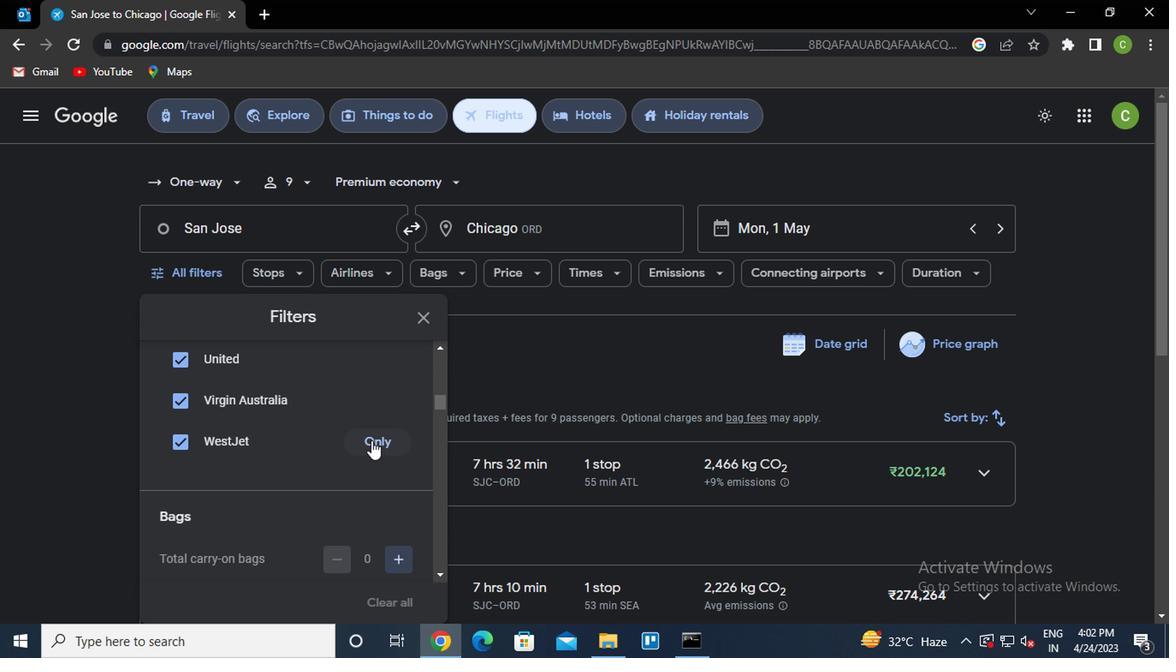 
Action: Mouse moved to (355, 476)
Screenshot: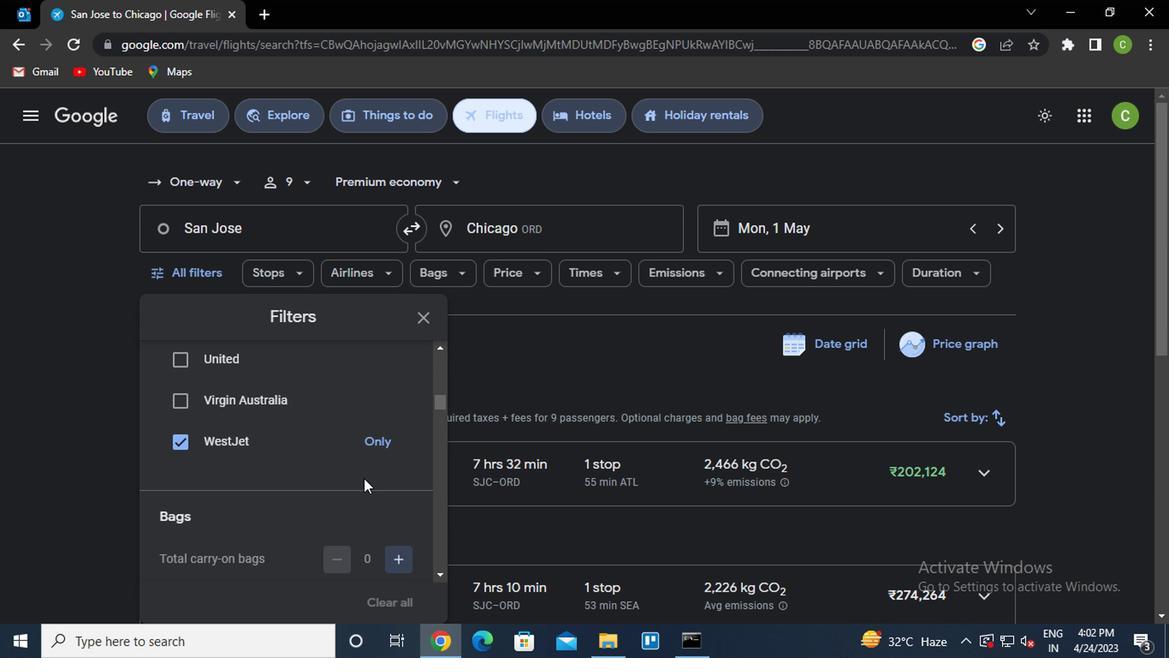 
Action: Mouse scrolled (355, 475) with delta (0, -1)
Screenshot: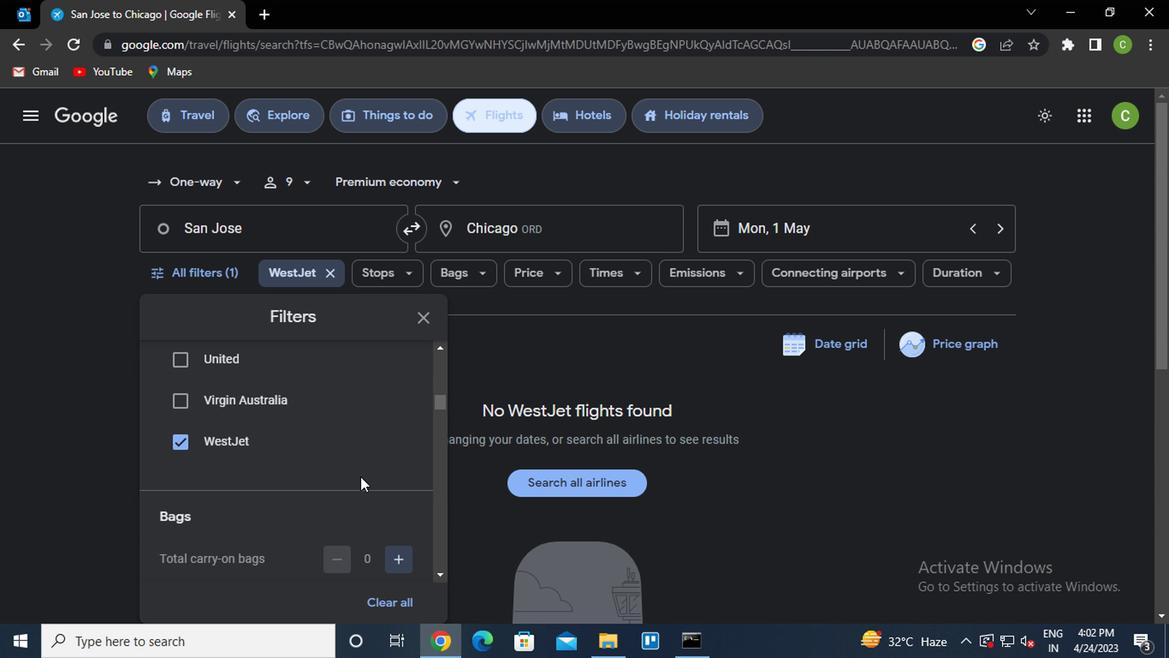 
Action: Mouse moved to (355, 476)
Screenshot: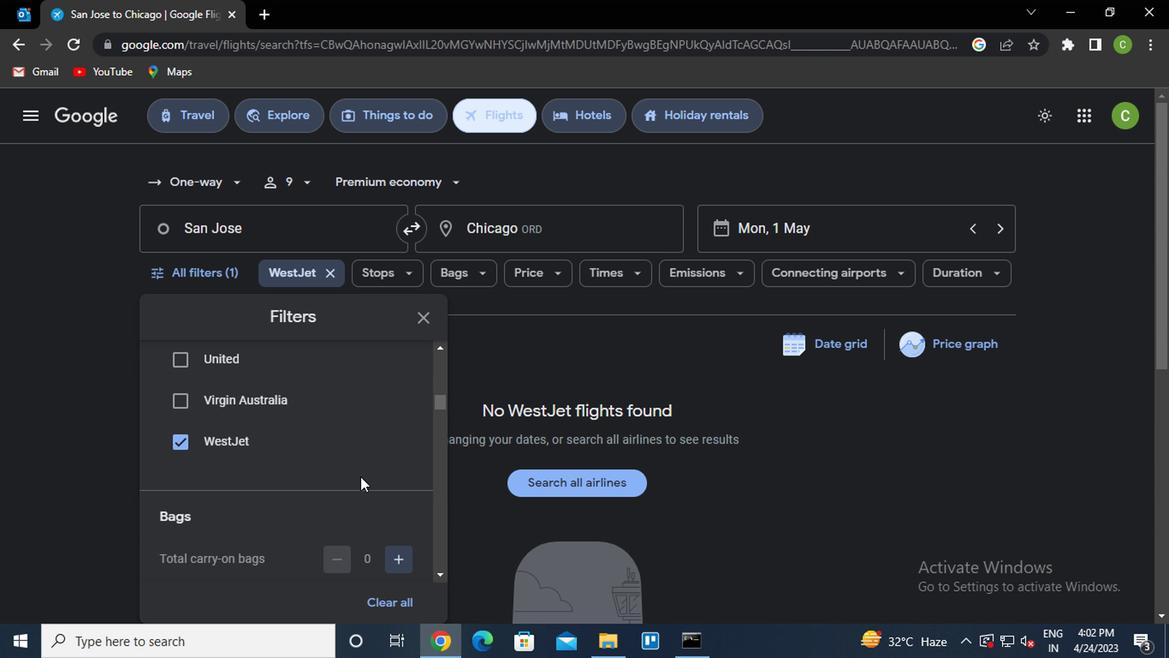 
Action: Mouse scrolled (355, 475) with delta (0, -1)
Screenshot: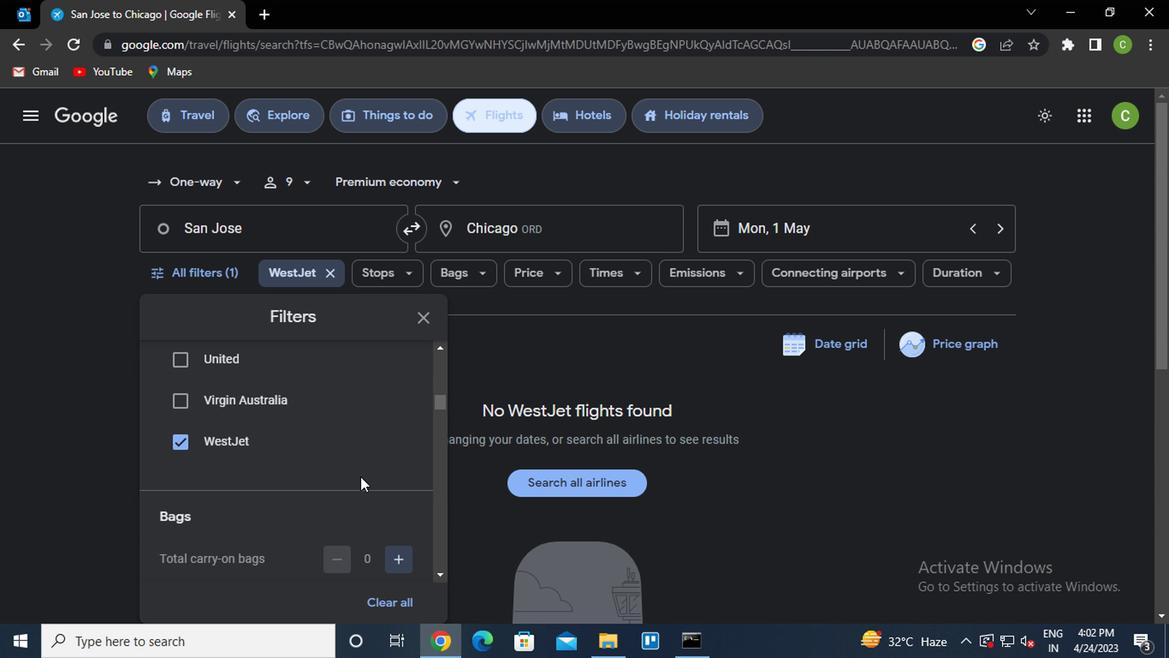 
Action: Mouse moved to (400, 423)
Screenshot: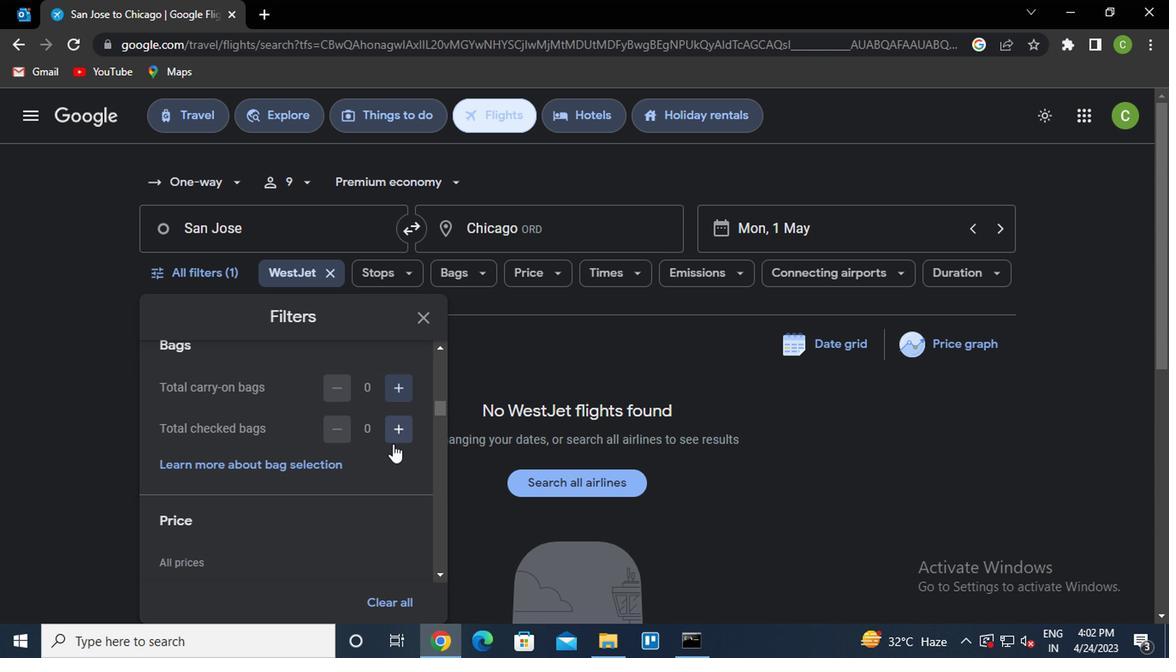 
Action: Mouse pressed left at (400, 423)
Screenshot: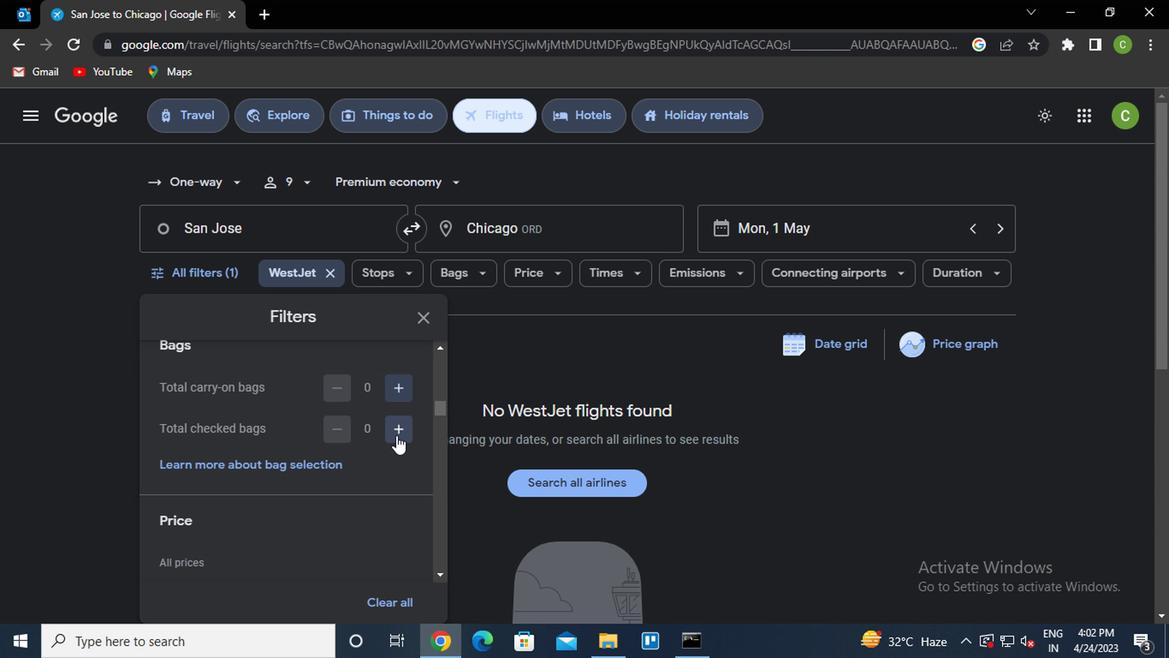 
Action: Mouse pressed left at (400, 423)
Screenshot: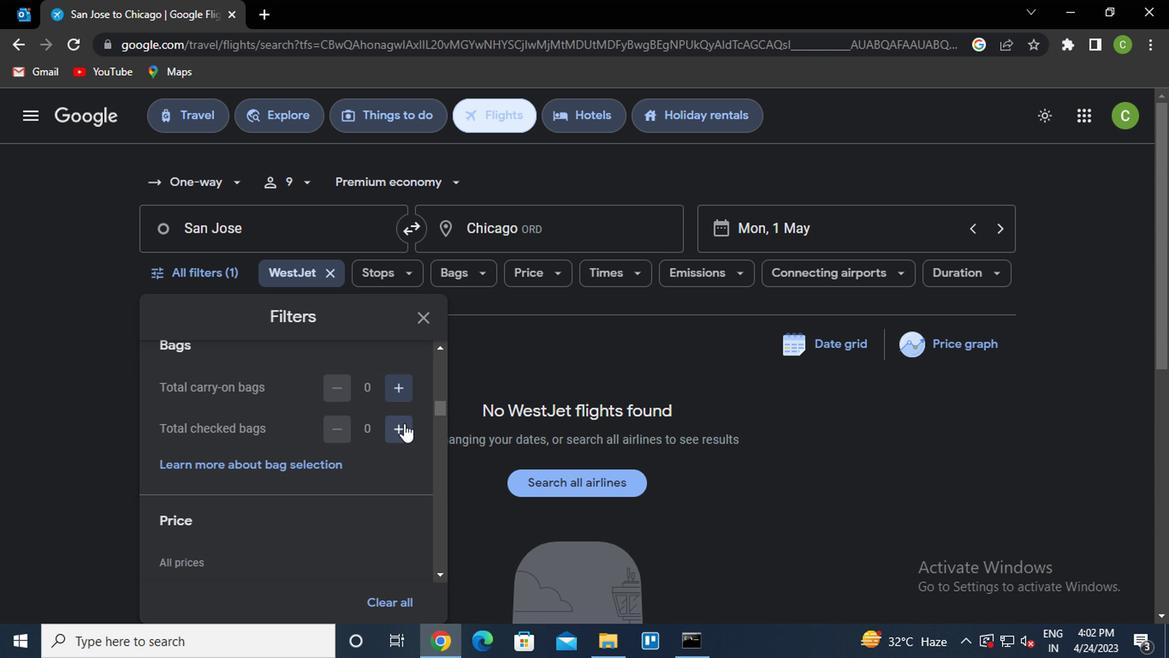 
Action: Mouse moved to (338, 495)
Screenshot: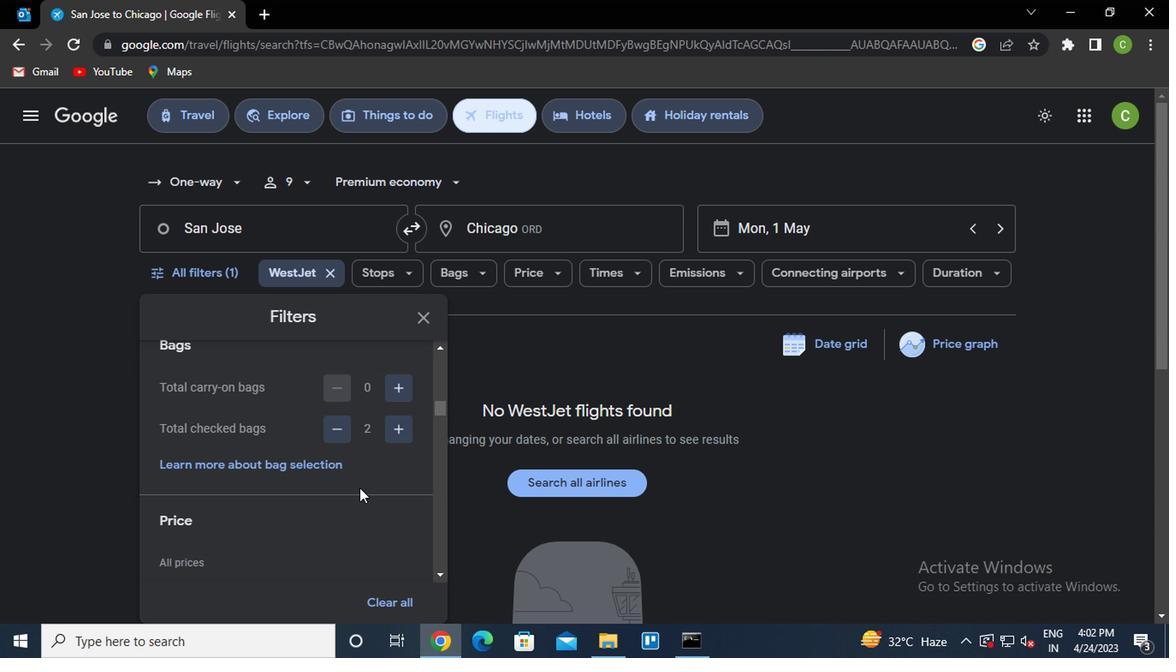 
Action: Mouse scrolled (338, 494) with delta (0, -1)
Screenshot: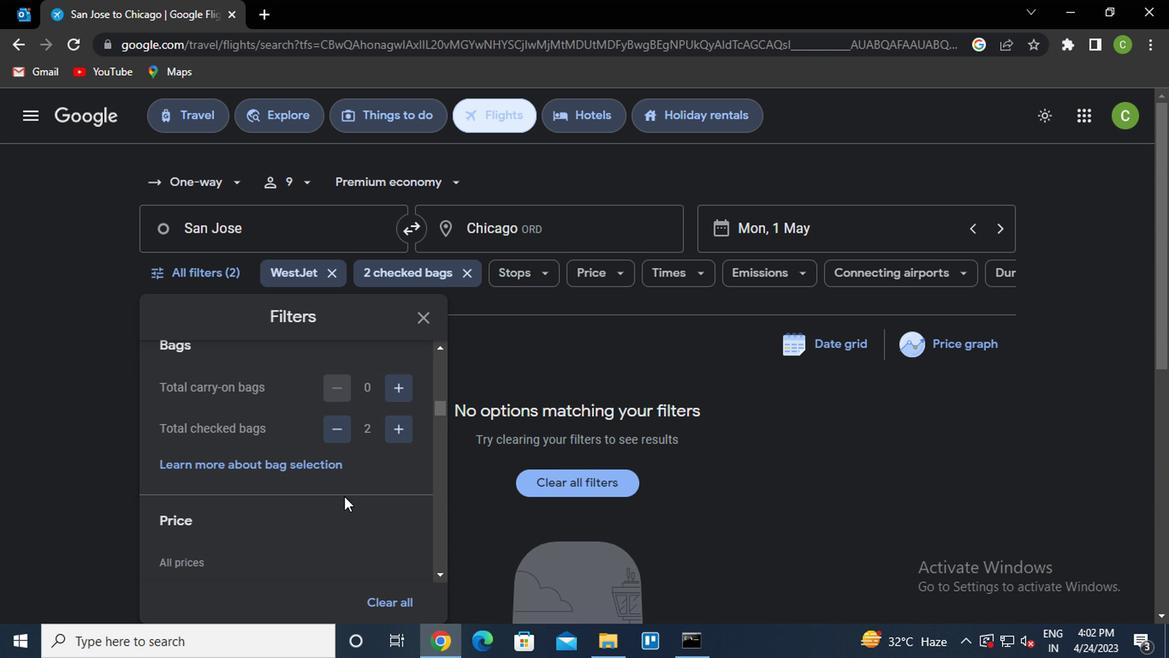 
Action: Mouse scrolled (338, 494) with delta (0, -1)
Screenshot: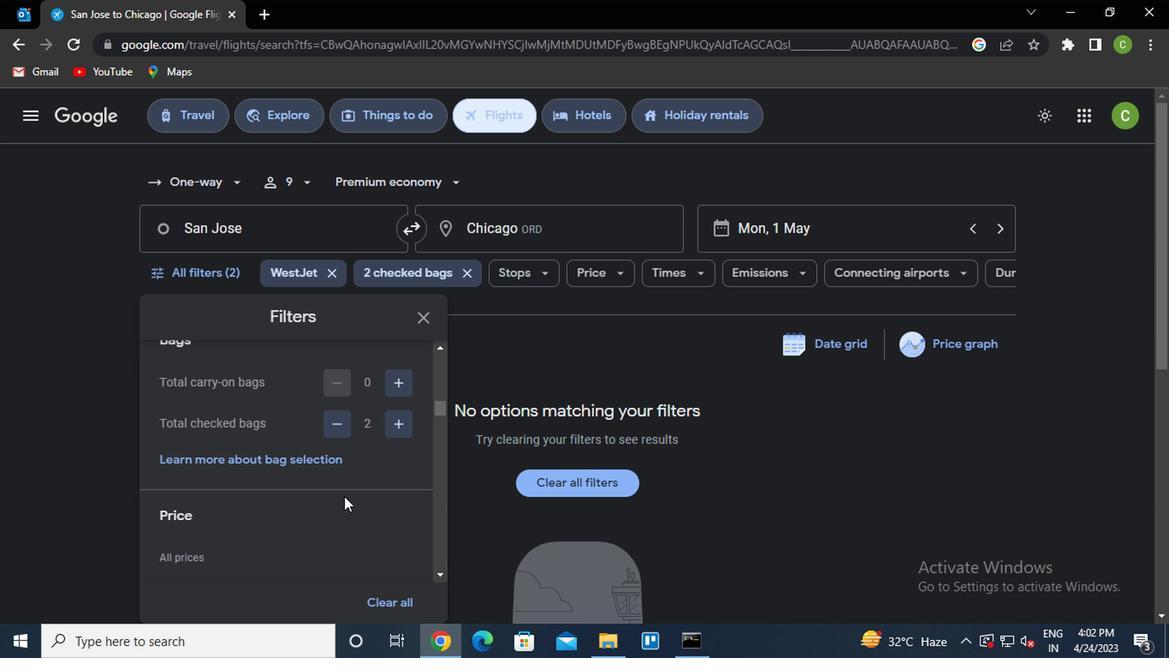 
Action: Mouse moved to (388, 427)
Screenshot: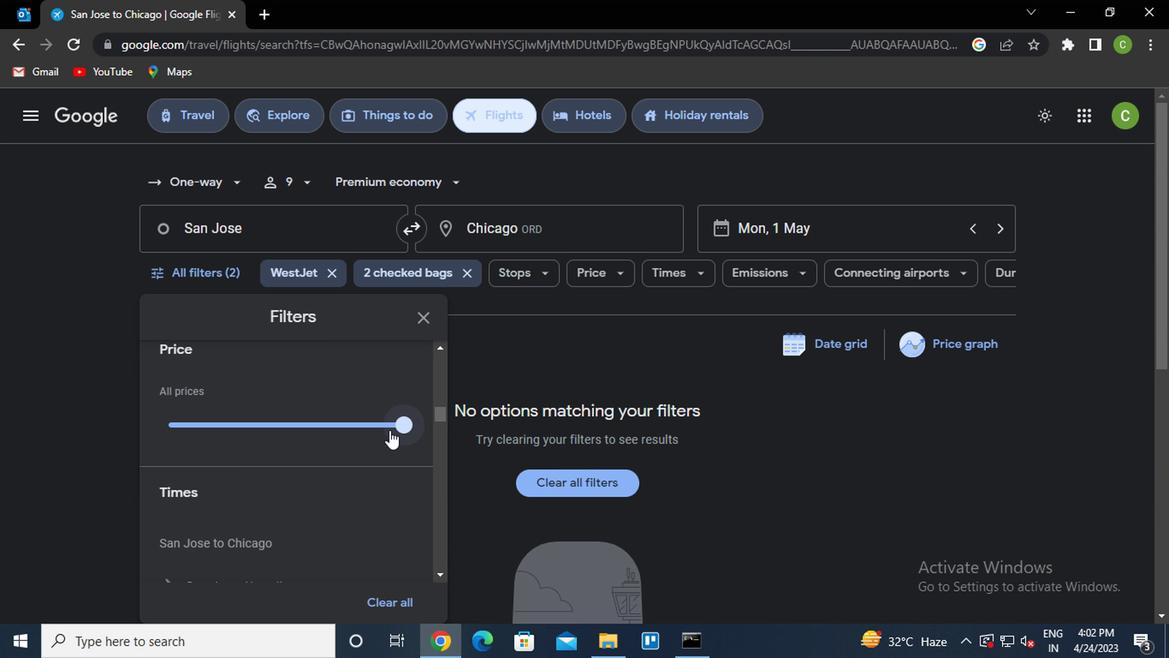 
Action: Mouse pressed left at (388, 427)
Screenshot: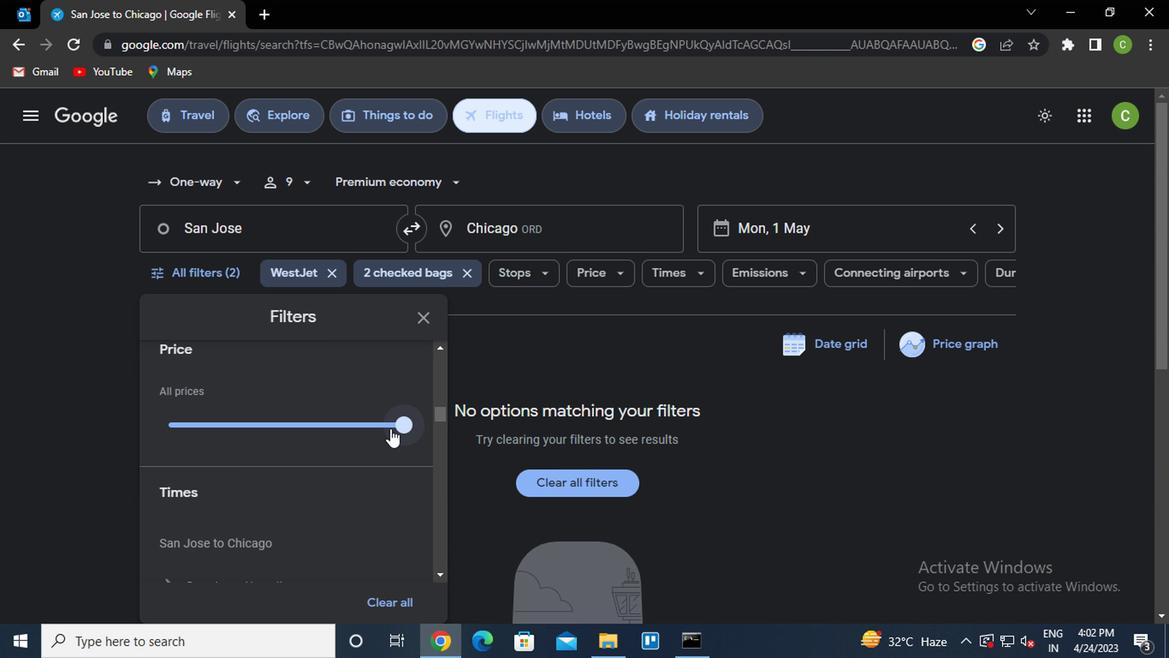 
Action: Mouse moved to (233, 479)
Screenshot: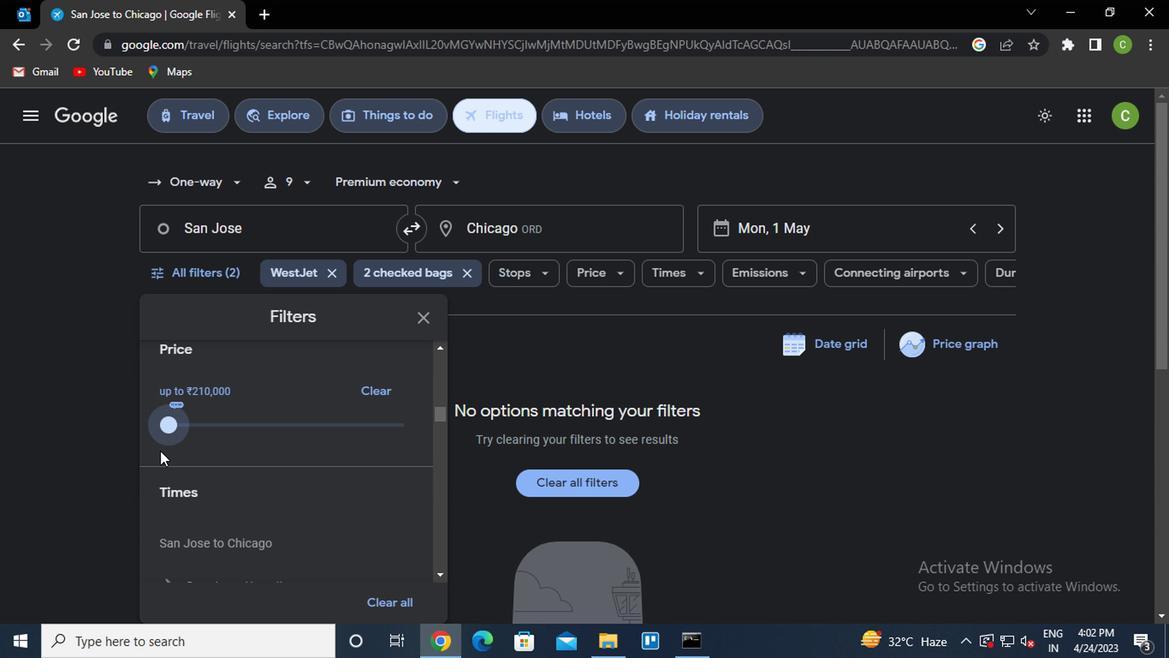 
Action: Mouse scrolled (233, 478) with delta (0, 0)
Screenshot: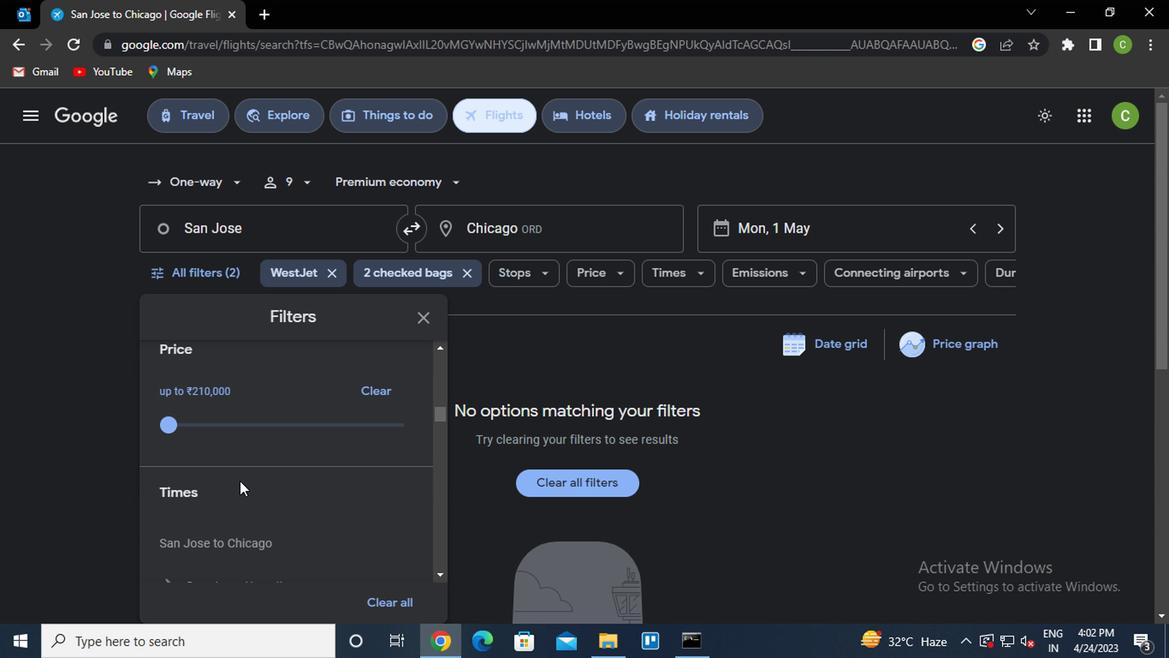 
Action: Mouse scrolled (233, 478) with delta (0, 0)
Screenshot: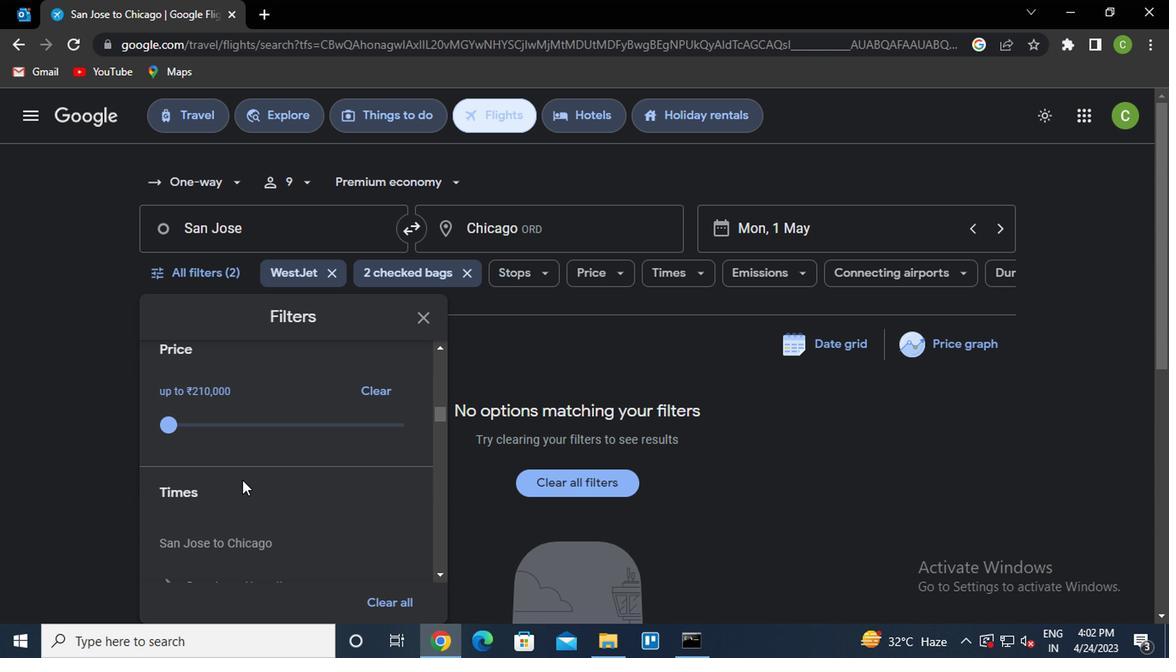 
Action: Mouse moved to (155, 445)
Screenshot: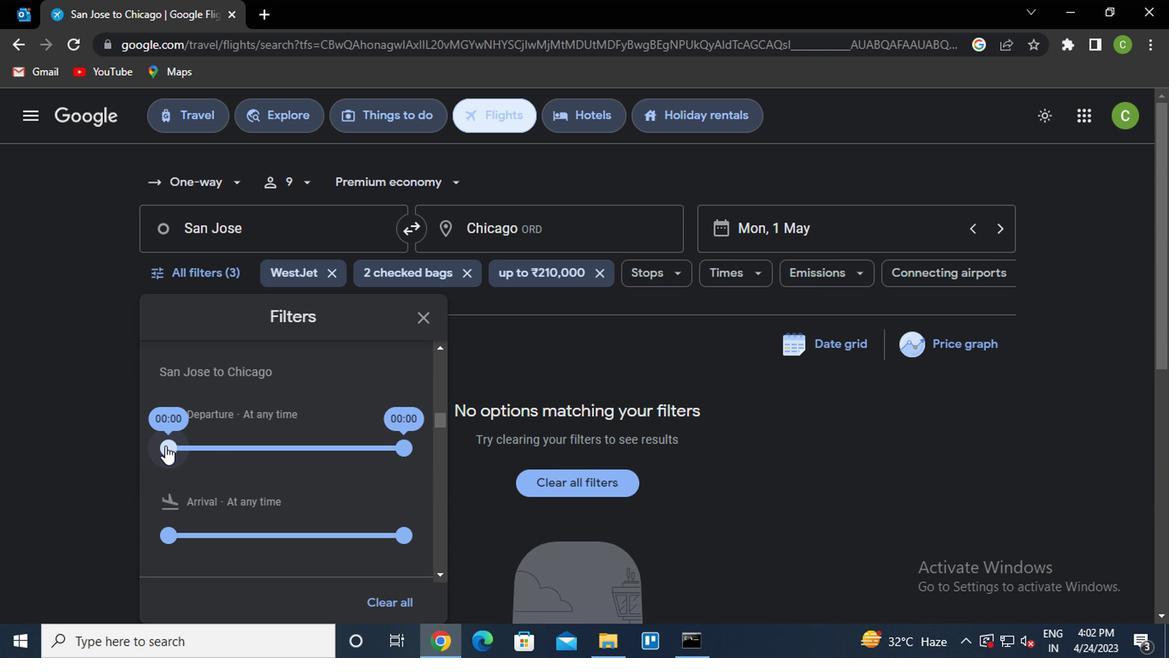 
Action: Mouse pressed left at (155, 445)
Screenshot: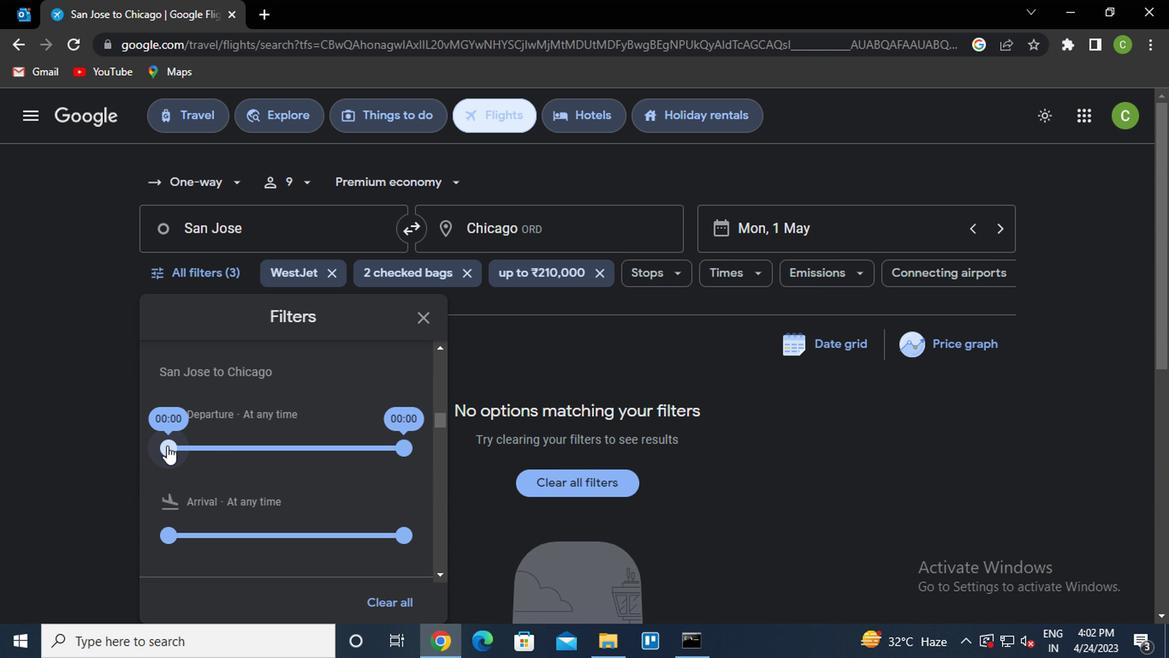 
Action: Mouse moved to (397, 449)
Screenshot: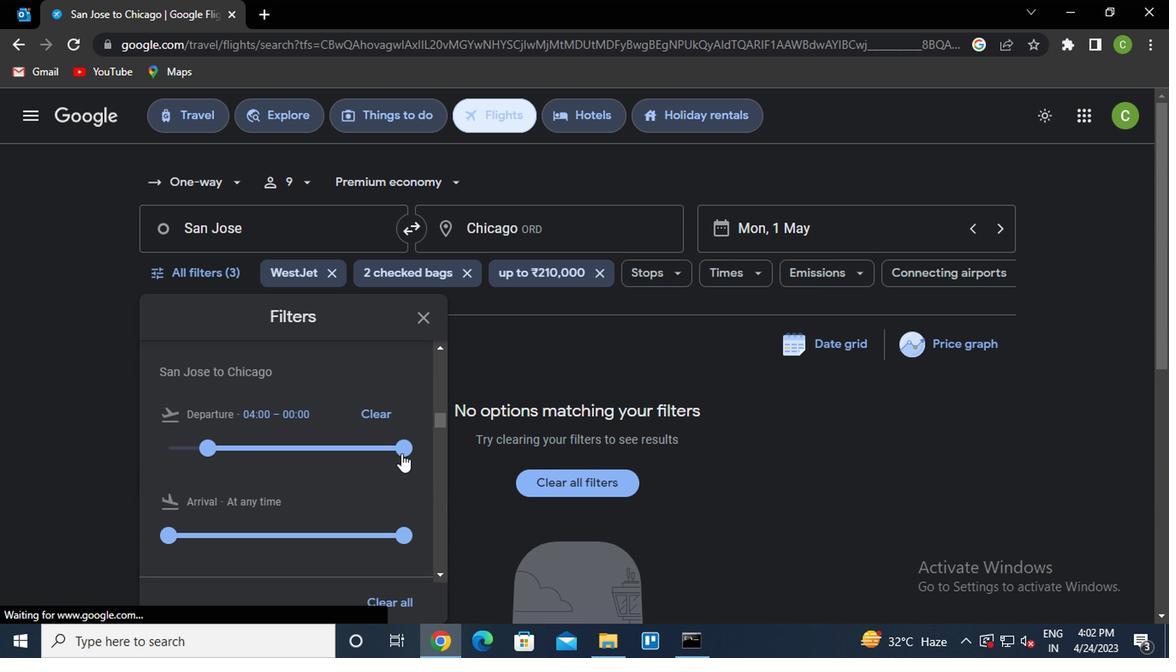 
Action: Mouse pressed left at (397, 449)
Screenshot: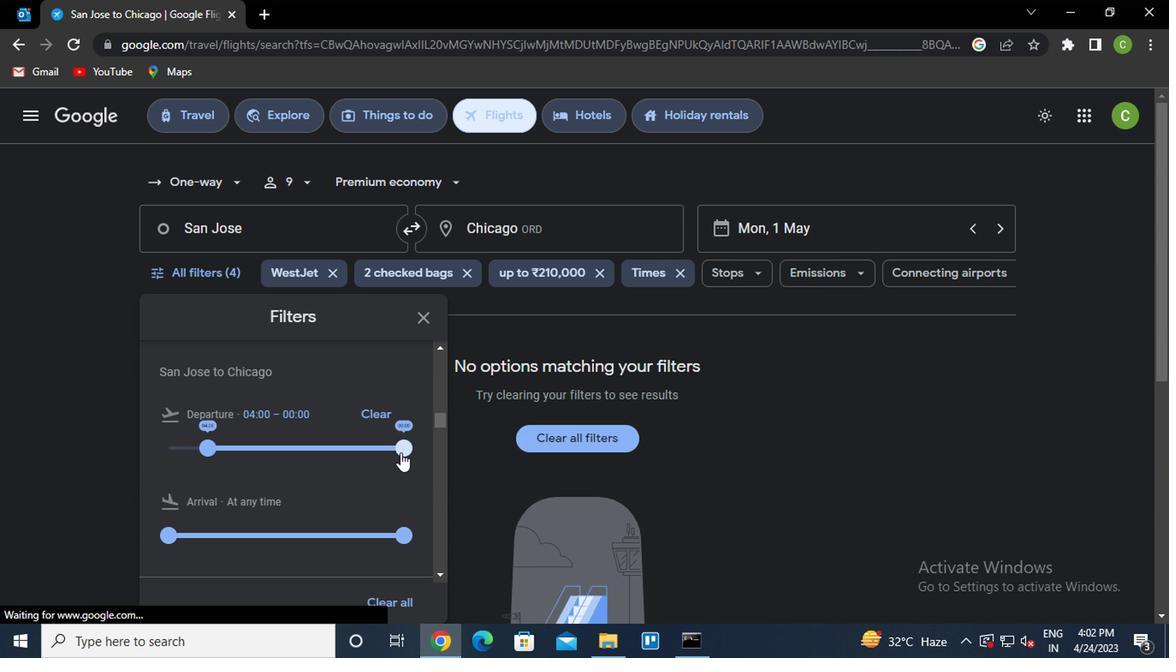 
Action: Mouse moved to (425, 332)
Screenshot: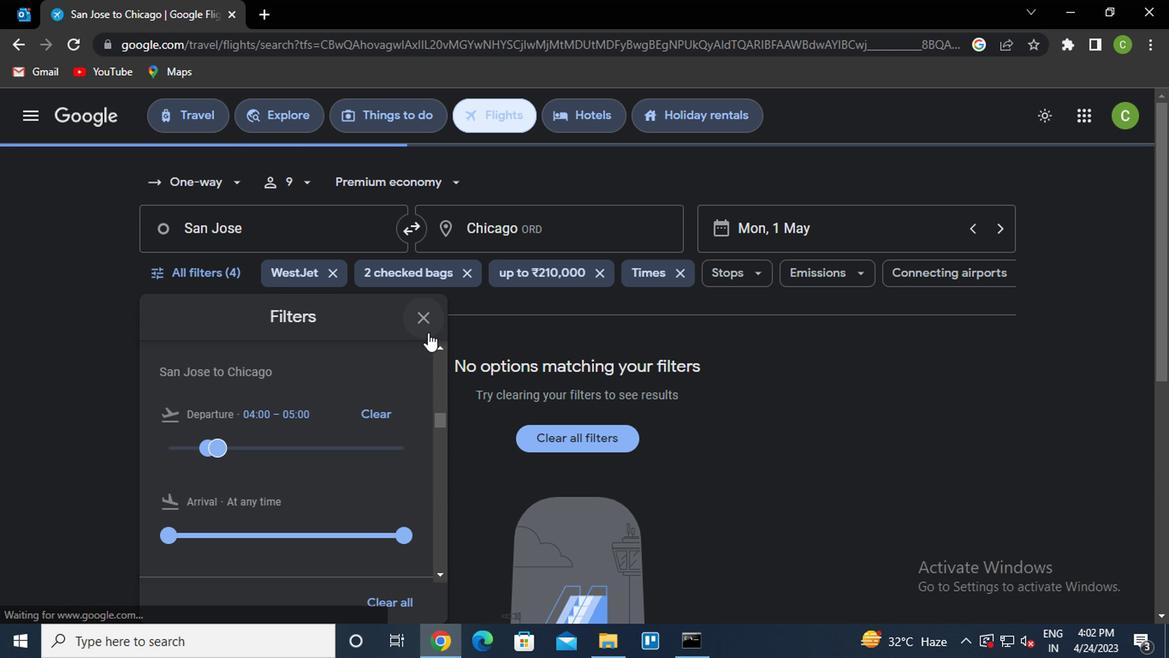 
Action: Mouse pressed left at (425, 332)
Screenshot: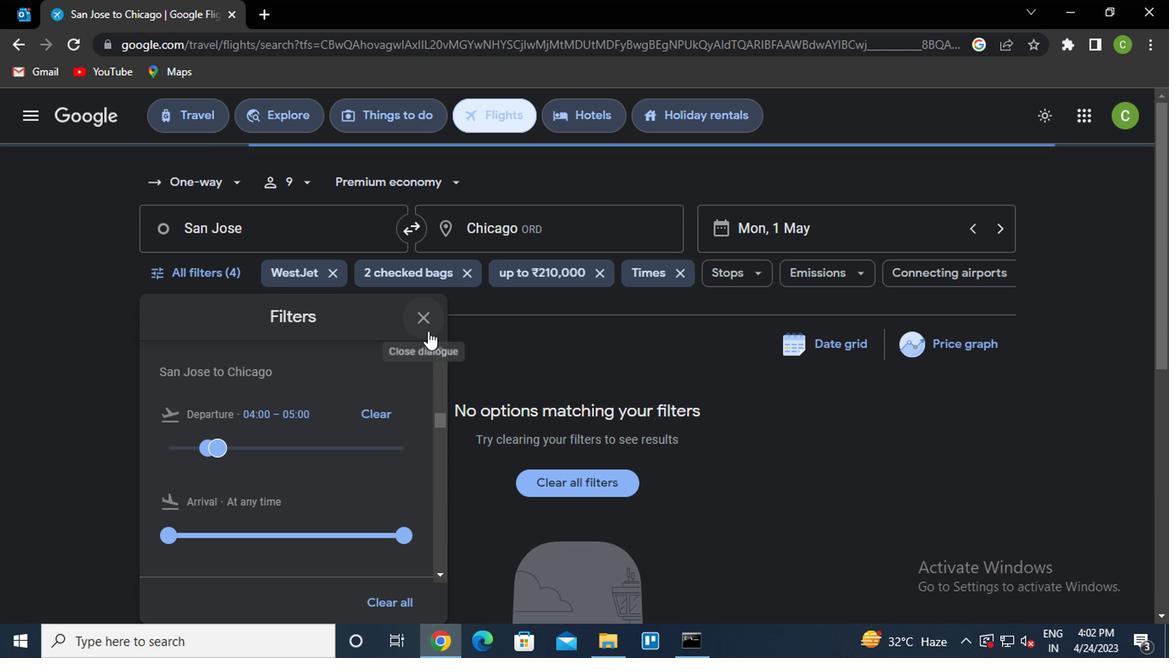 
Action: Mouse moved to (627, 615)
Screenshot: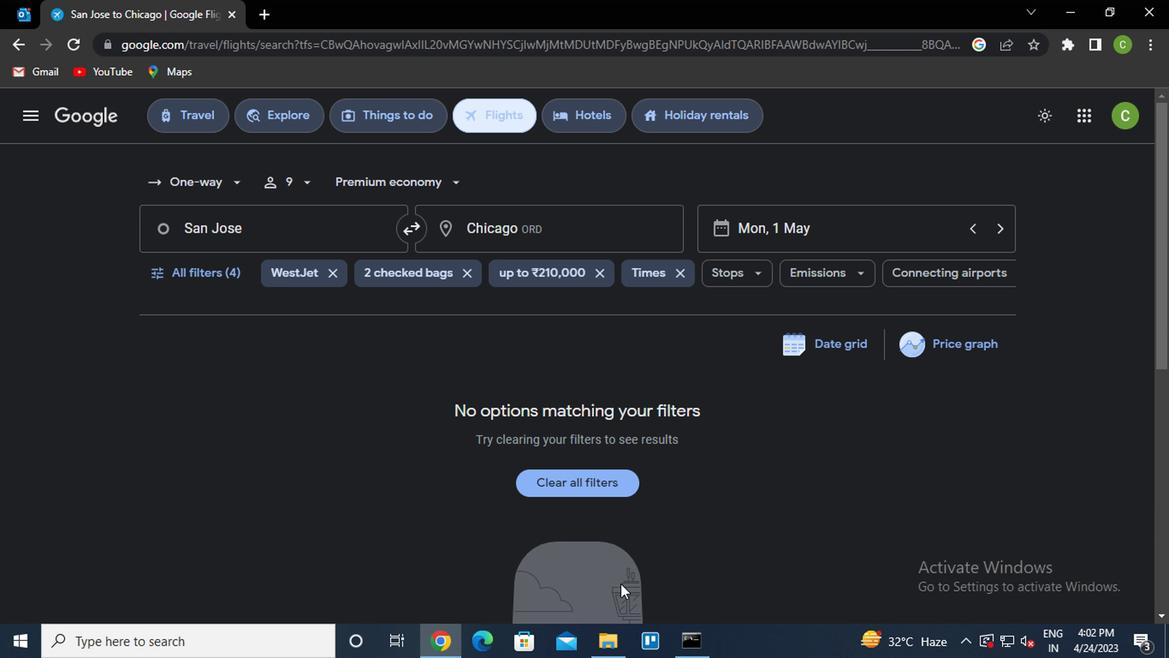 
